 Task: For heading Arial Rounded MT Bold with Underline.  font size for heading26,  'Change the font style of data to'Browallia New.  and font size to 18,  Change the alignment of both headline & data to Align middle & Align Text left.  In the sheet  DashboardSavingsPlanbook
Action: Mouse moved to (30, 135)
Screenshot: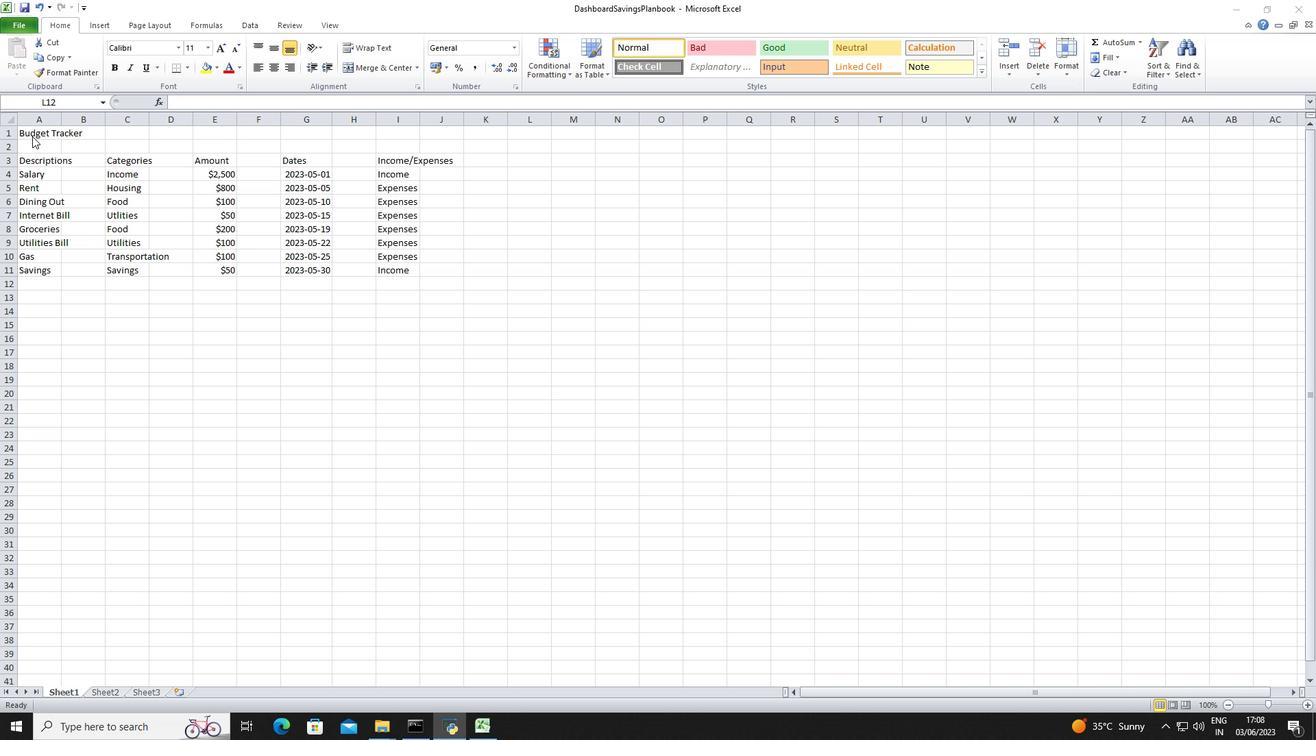 
Action: Mouse pressed left at (30, 135)
Screenshot: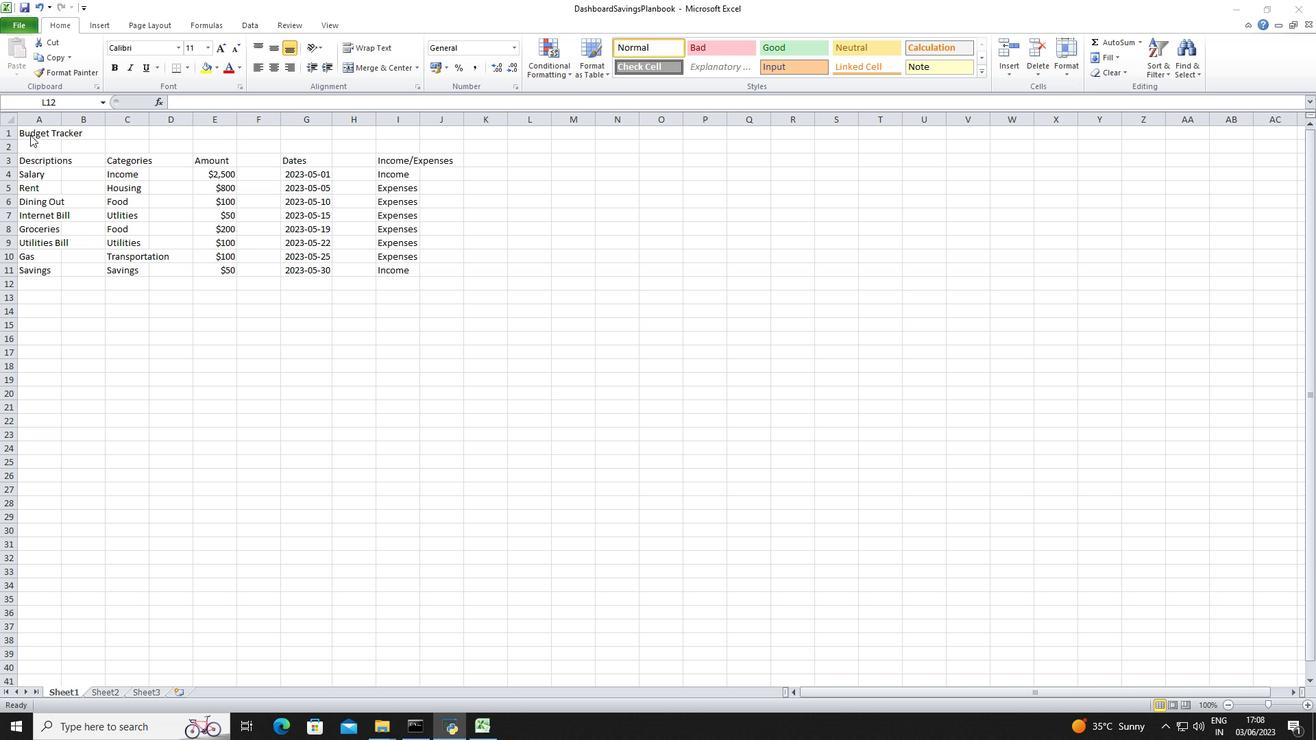 
Action: Mouse moved to (37, 136)
Screenshot: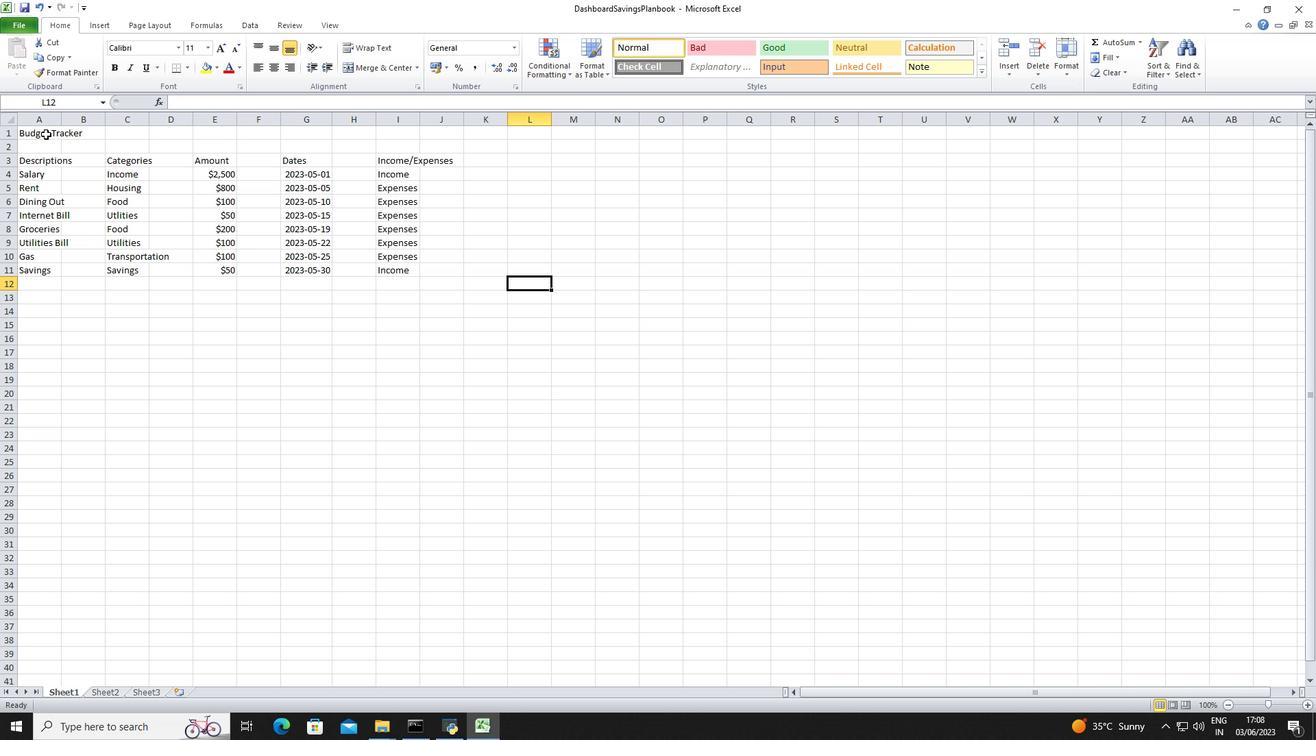 
Action: Mouse pressed left at (37, 136)
Screenshot: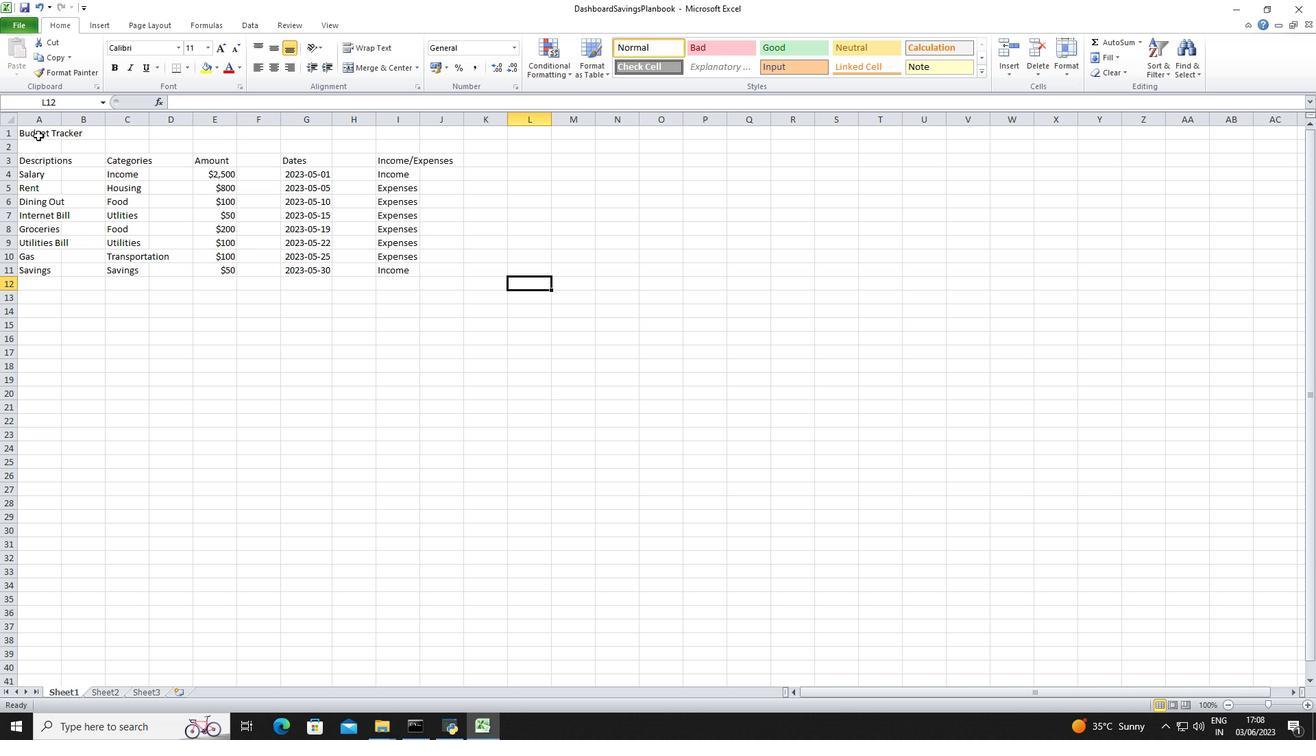 
Action: Mouse moved to (160, 52)
Screenshot: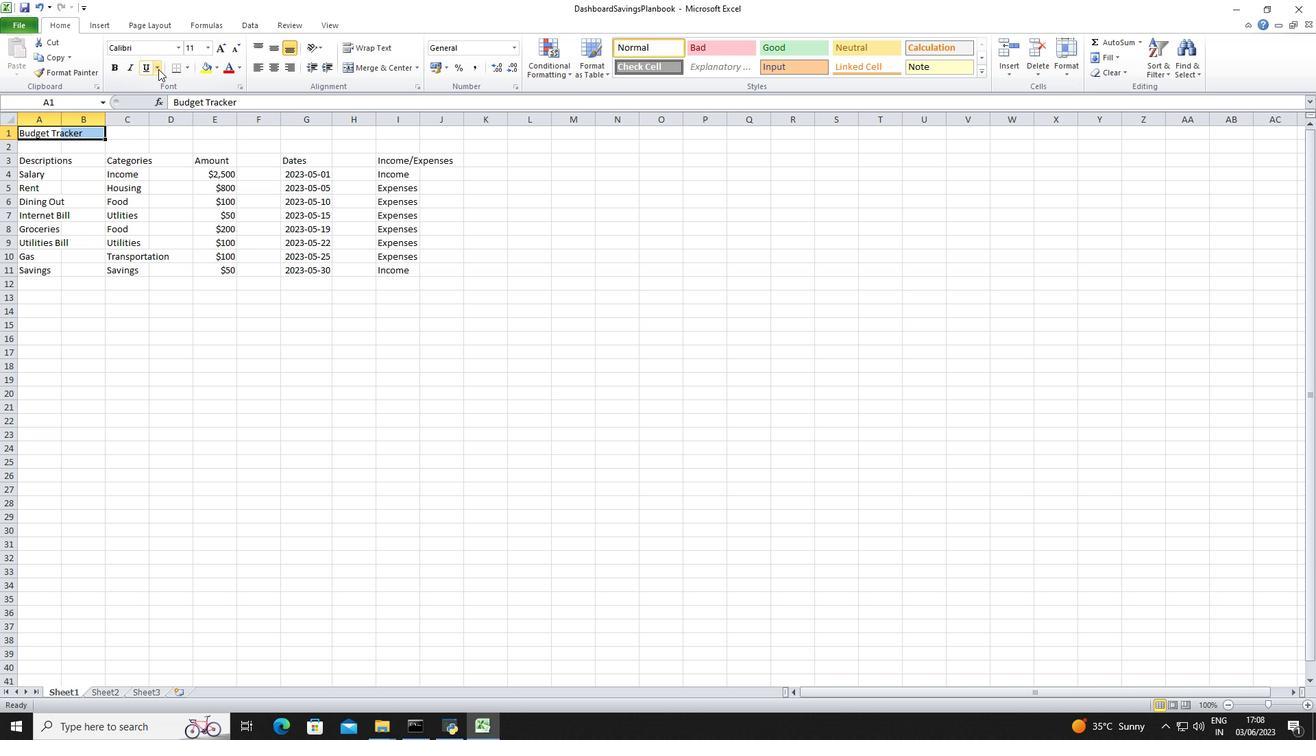 
Action: Mouse pressed left at (160, 52)
Screenshot: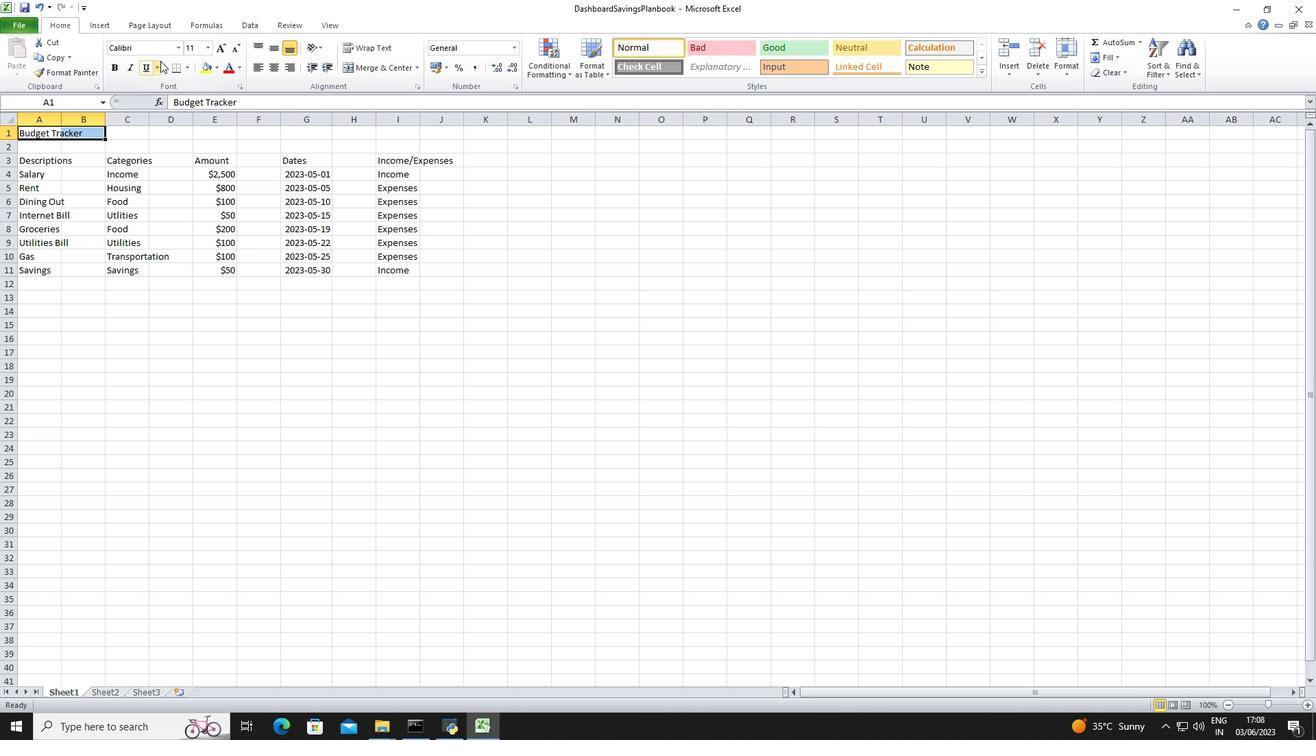 
Action: Key pressed <Key.shift>Arial<Key.space><Key.shift>Rounded<Key.space><Key.shift>M<Key.shift>T<Key.space><Key.shift>Bold<Key.enter>
Screenshot: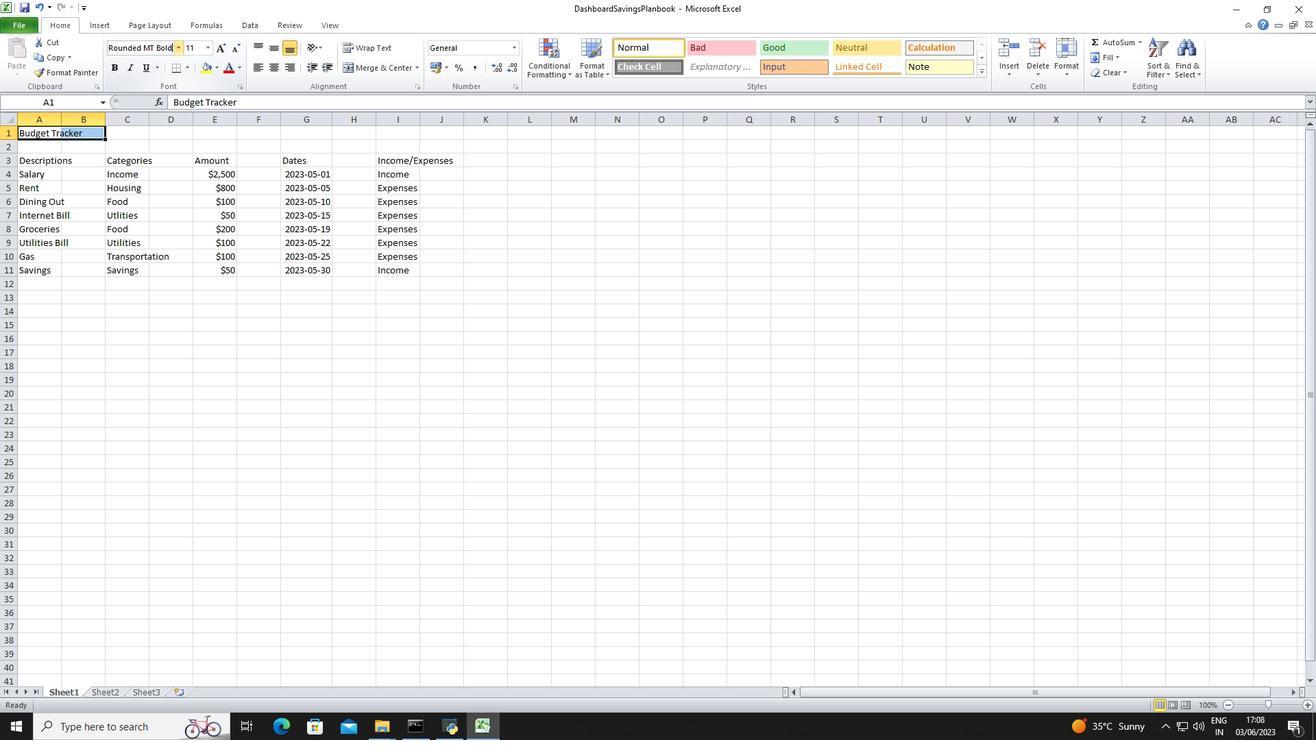 
Action: Mouse moved to (115, 63)
Screenshot: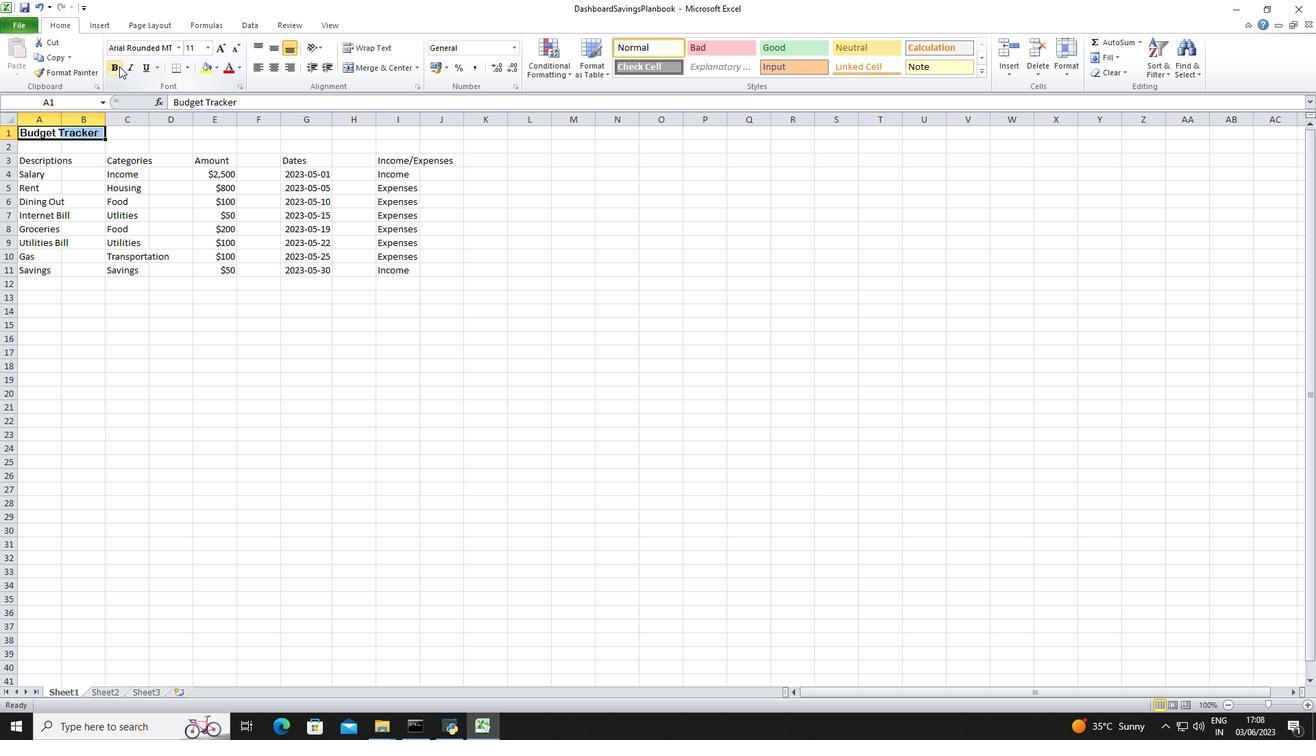 
Action: Mouse pressed left at (115, 63)
Screenshot: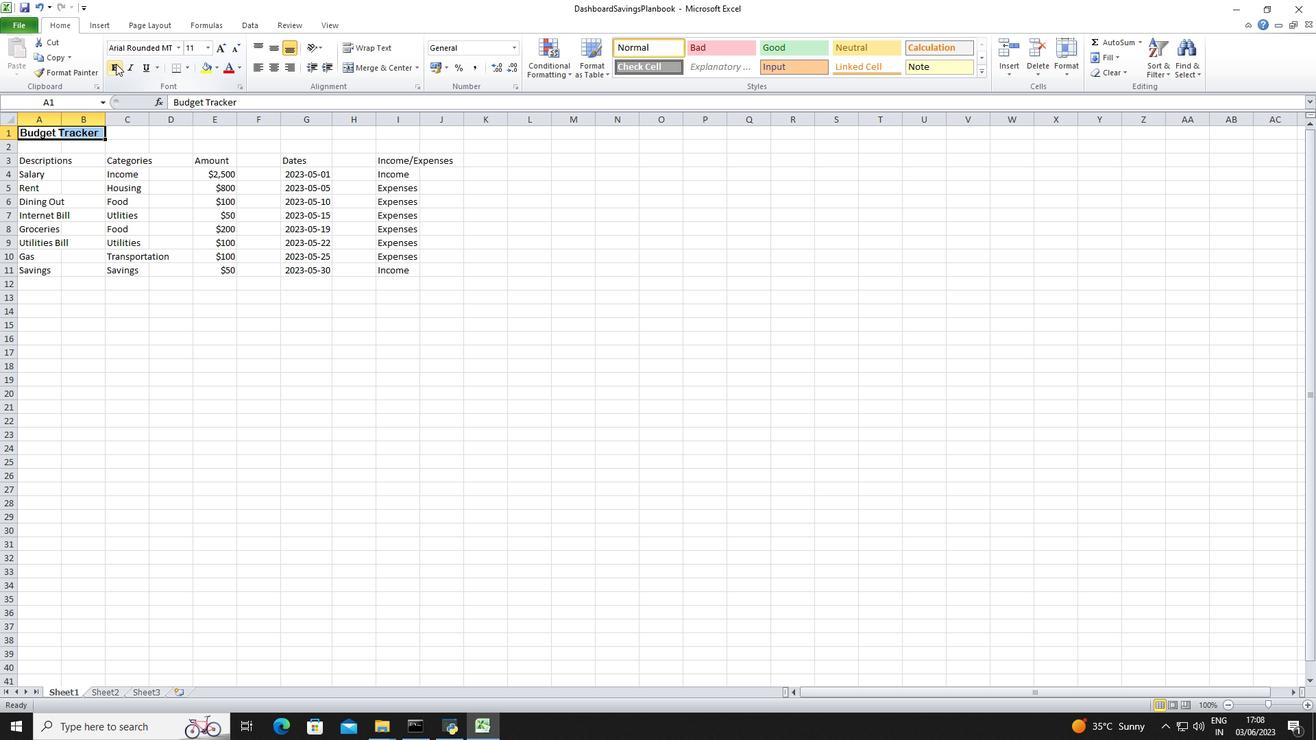 
Action: Mouse moved to (206, 48)
Screenshot: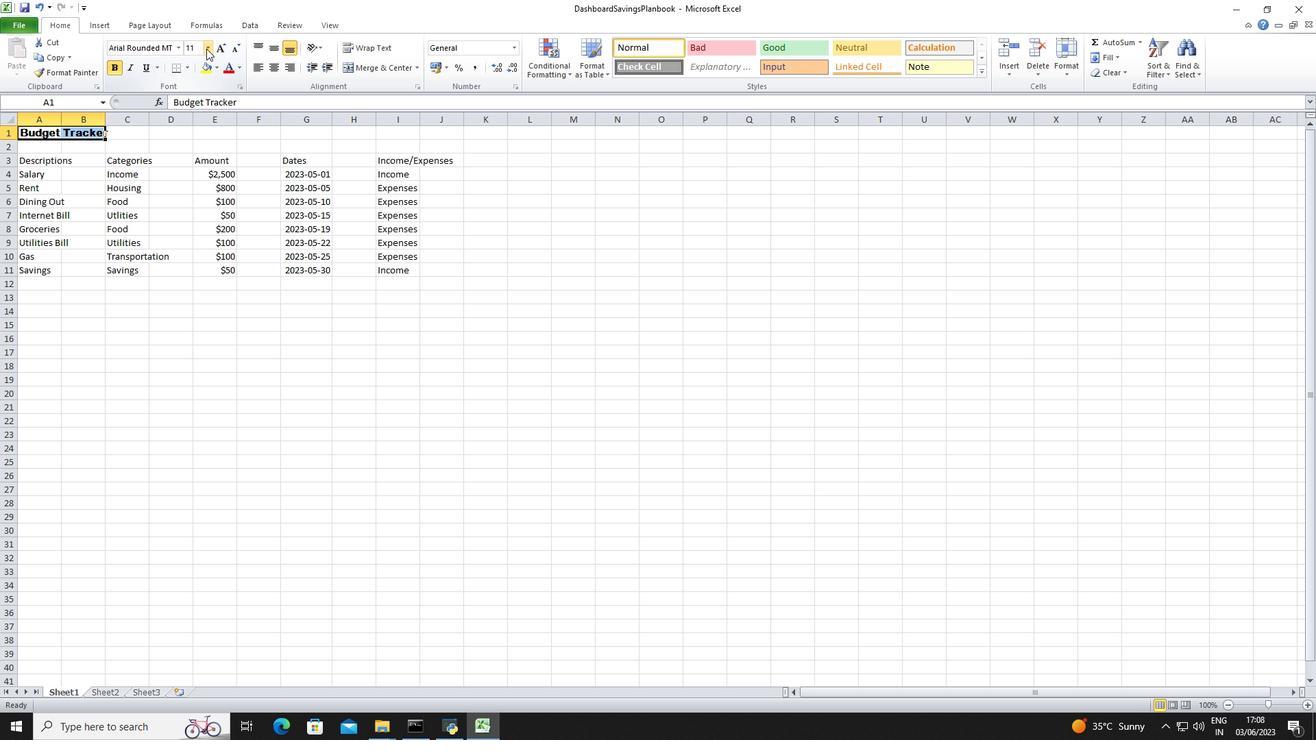 
Action: Mouse pressed left at (206, 48)
Screenshot: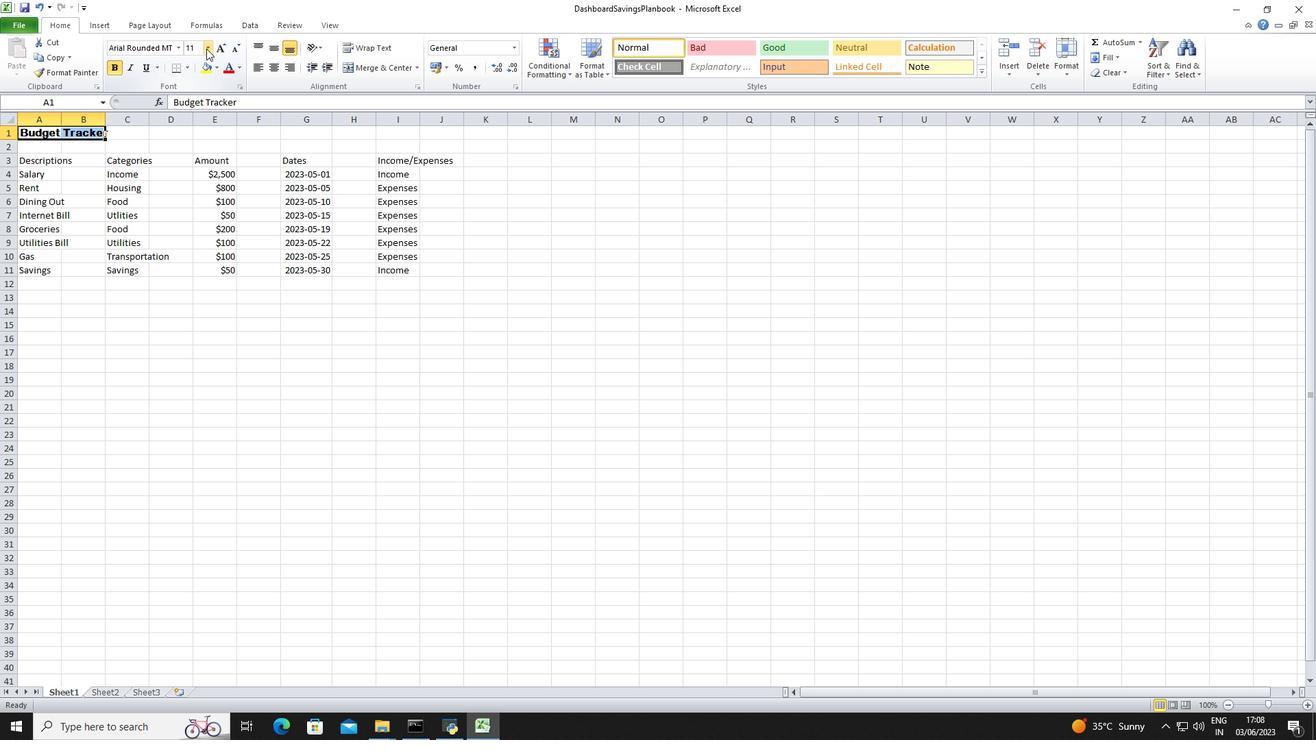 
Action: Mouse moved to (194, 189)
Screenshot: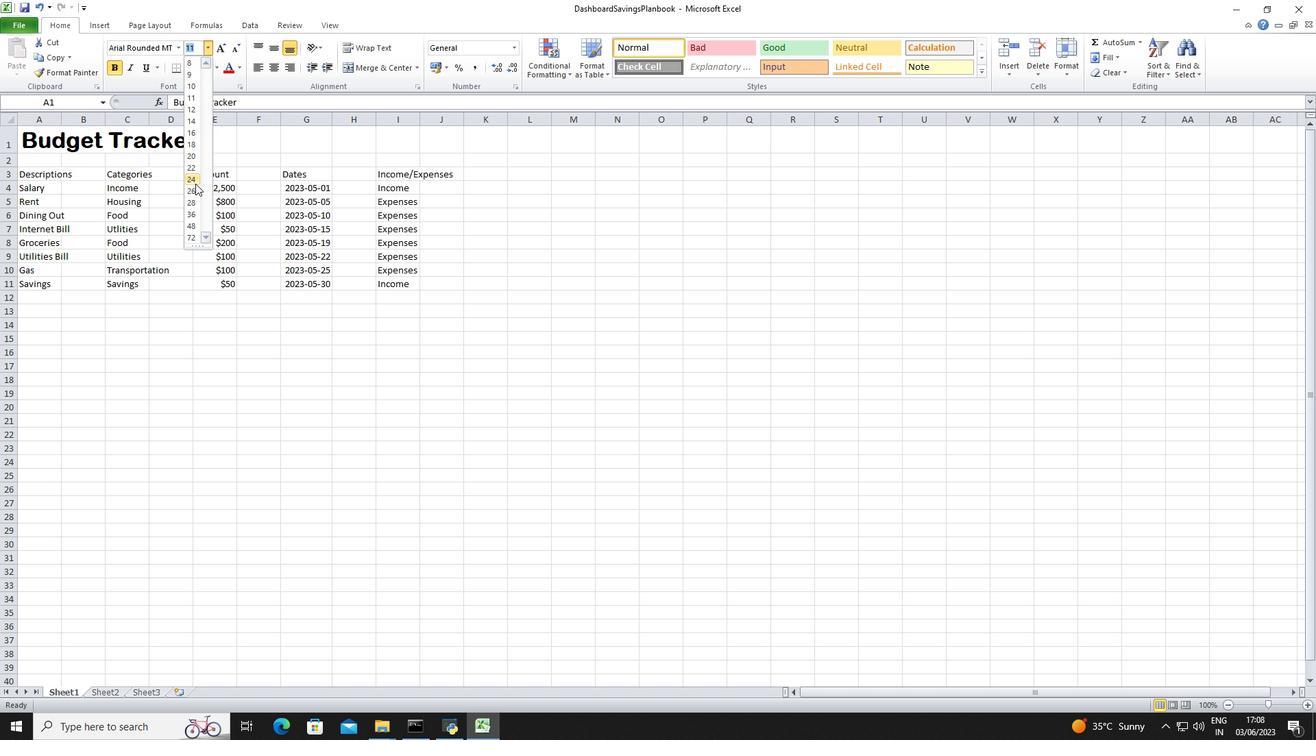 
Action: Mouse pressed left at (194, 189)
Screenshot: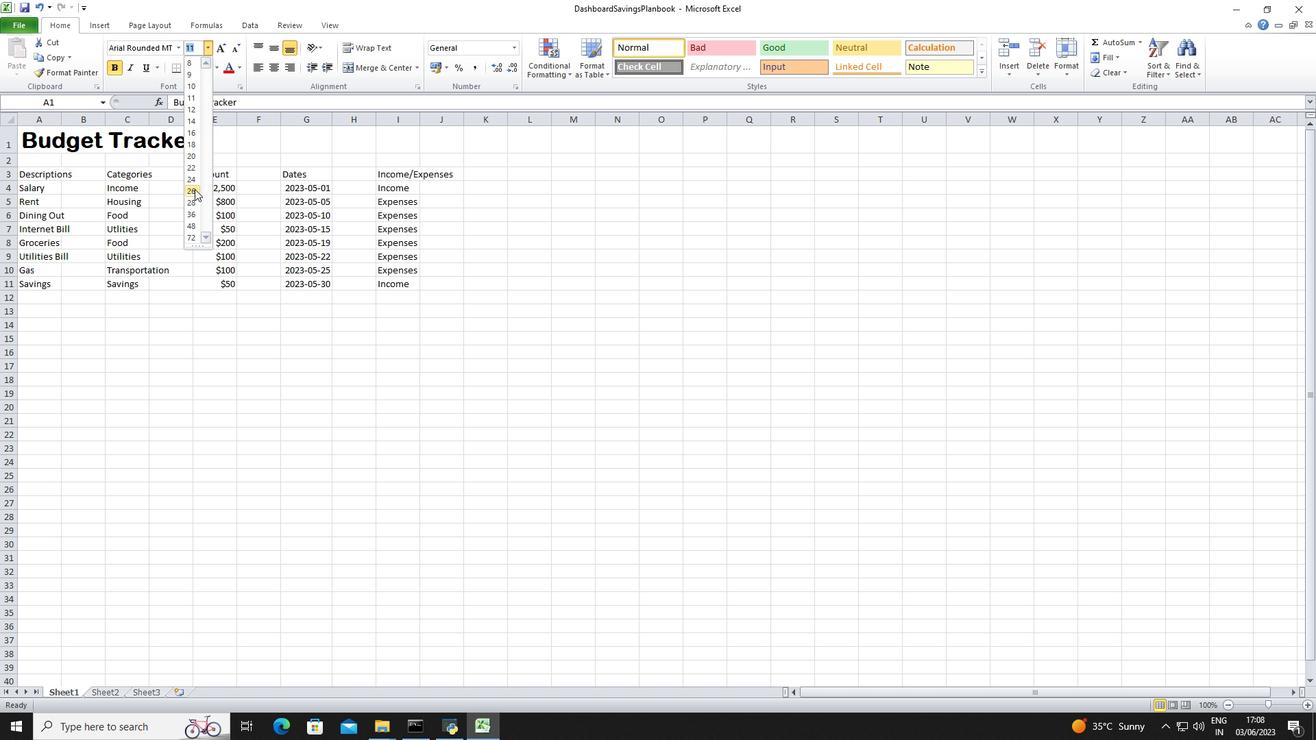 
Action: Mouse moved to (56, 178)
Screenshot: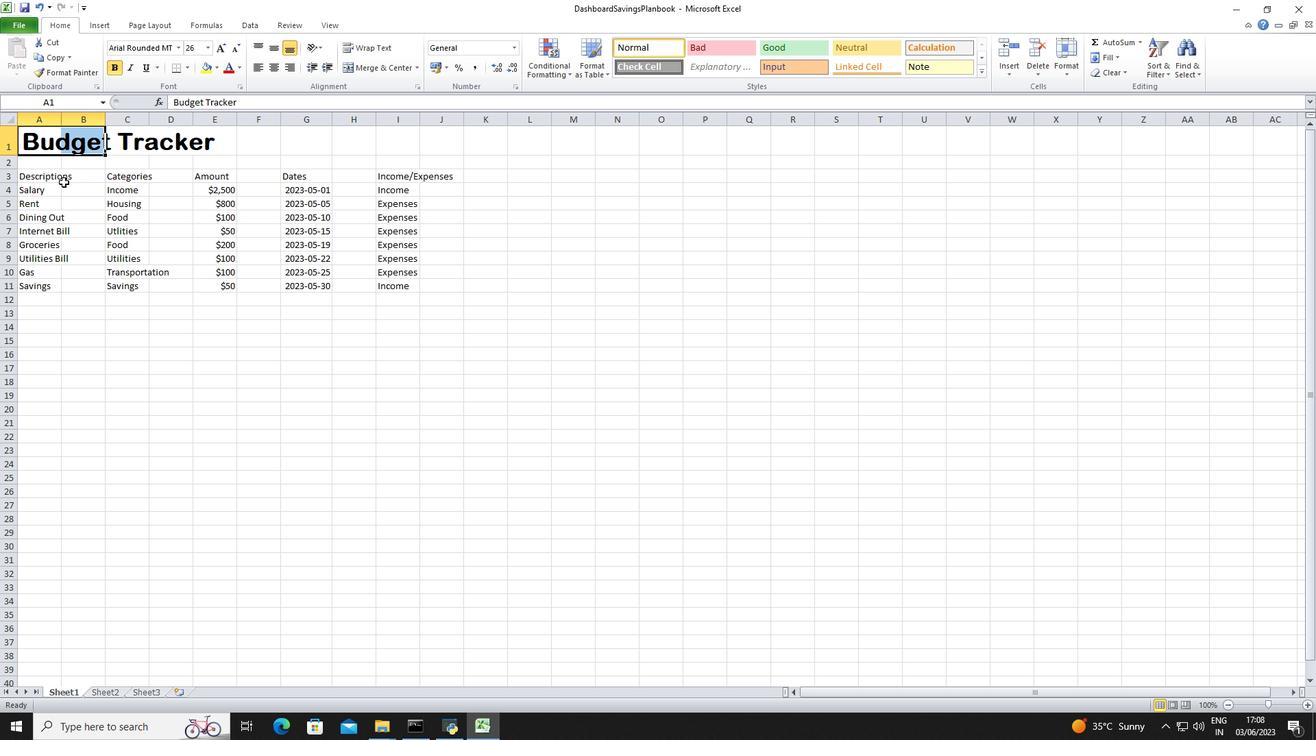 
Action: Mouse pressed left at (56, 178)
Screenshot: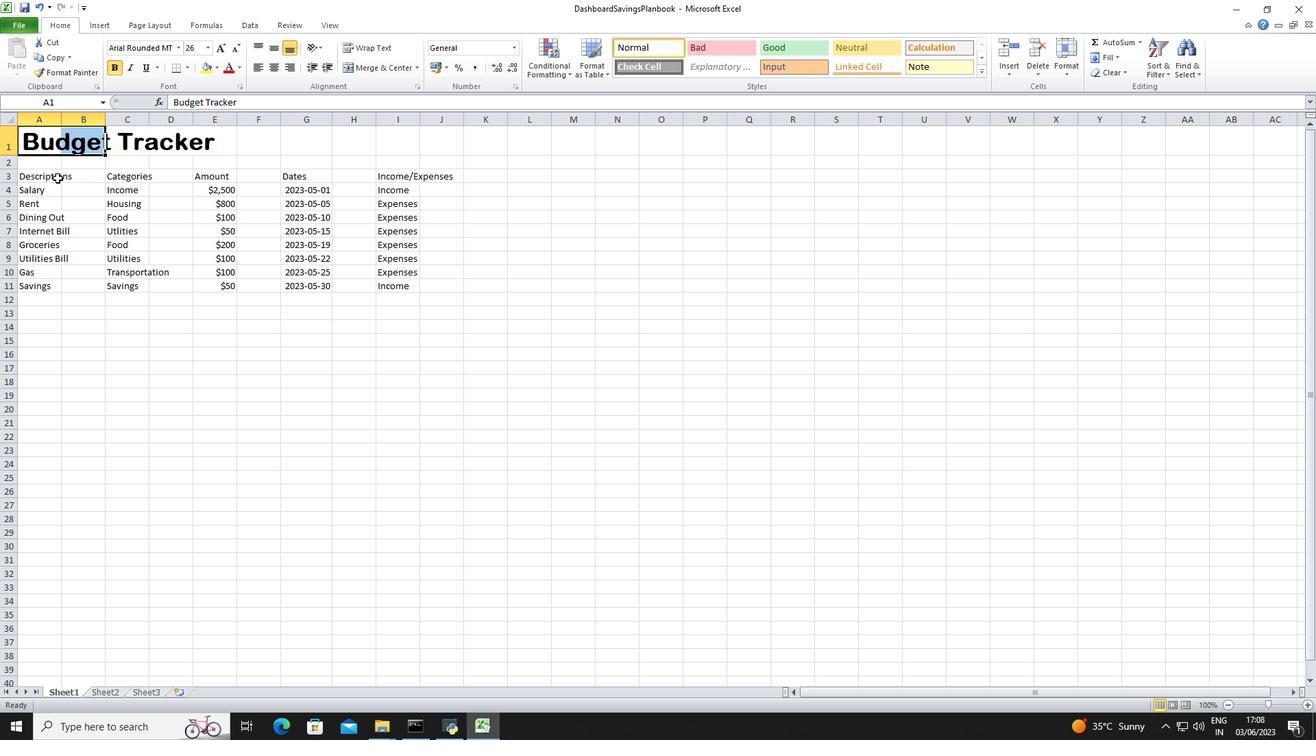 
Action: Mouse moved to (155, 50)
Screenshot: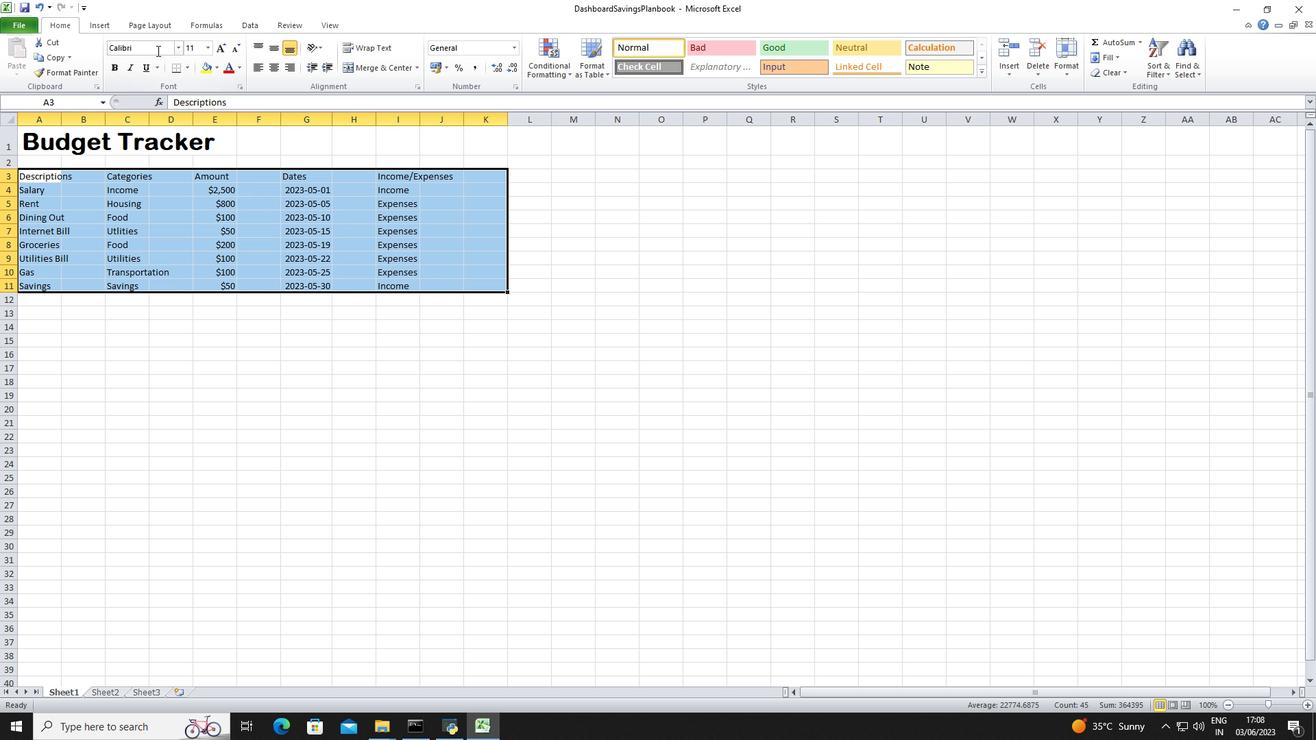 
Action: Mouse pressed left at (155, 50)
Screenshot: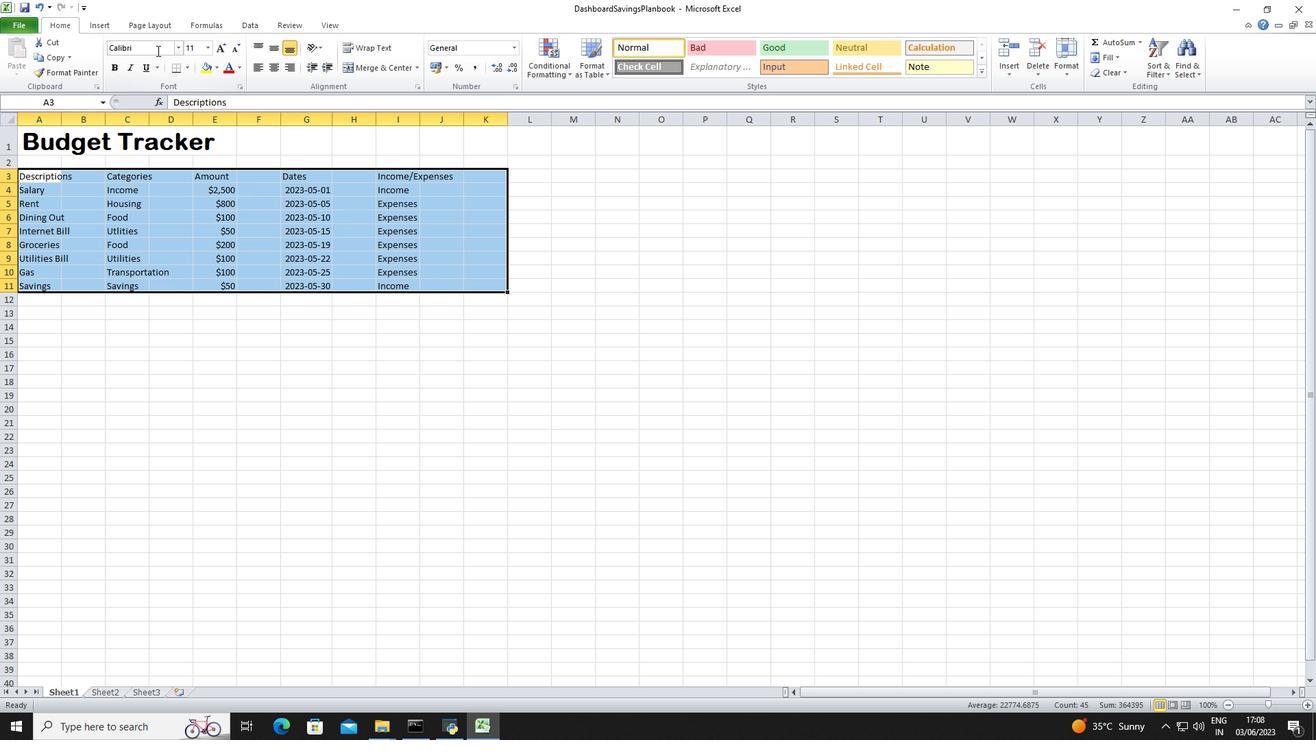 
Action: Key pressed <Key.shift>Browallia<Key.space><Key.shift>New<Key.enter>
Screenshot: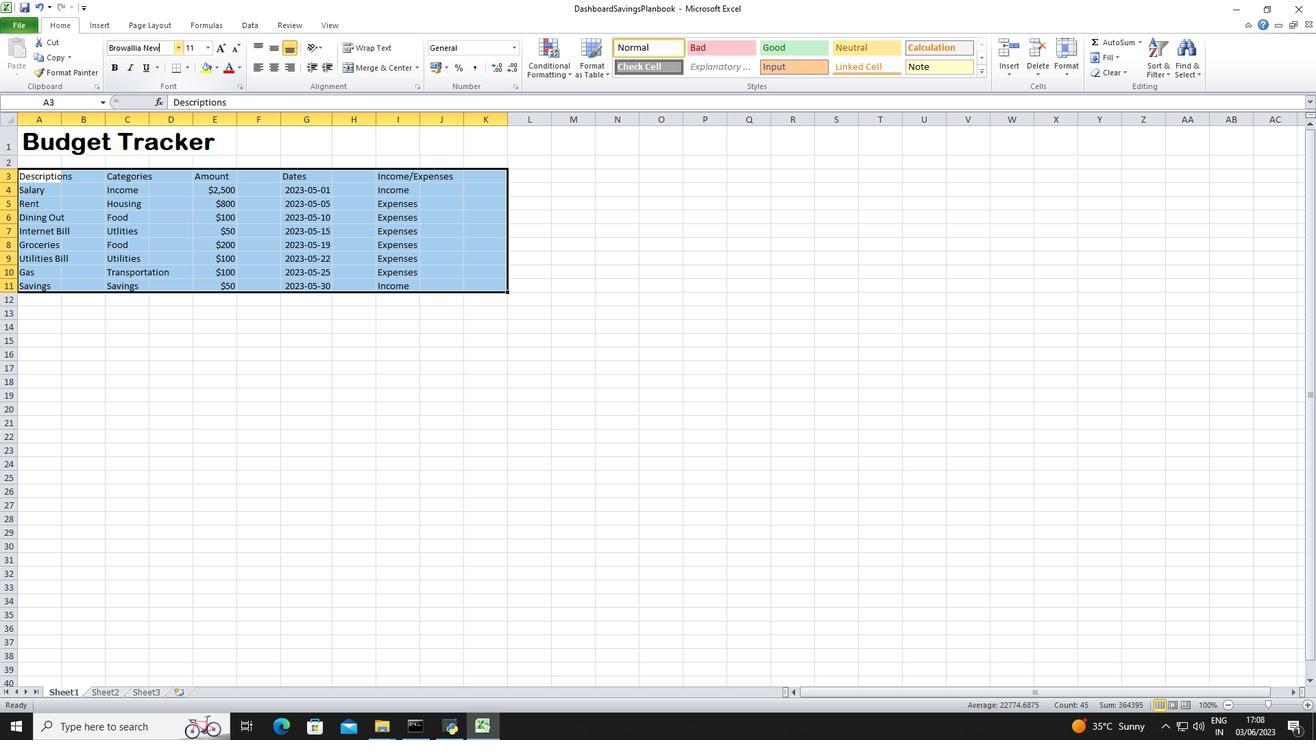 
Action: Mouse moved to (210, 48)
Screenshot: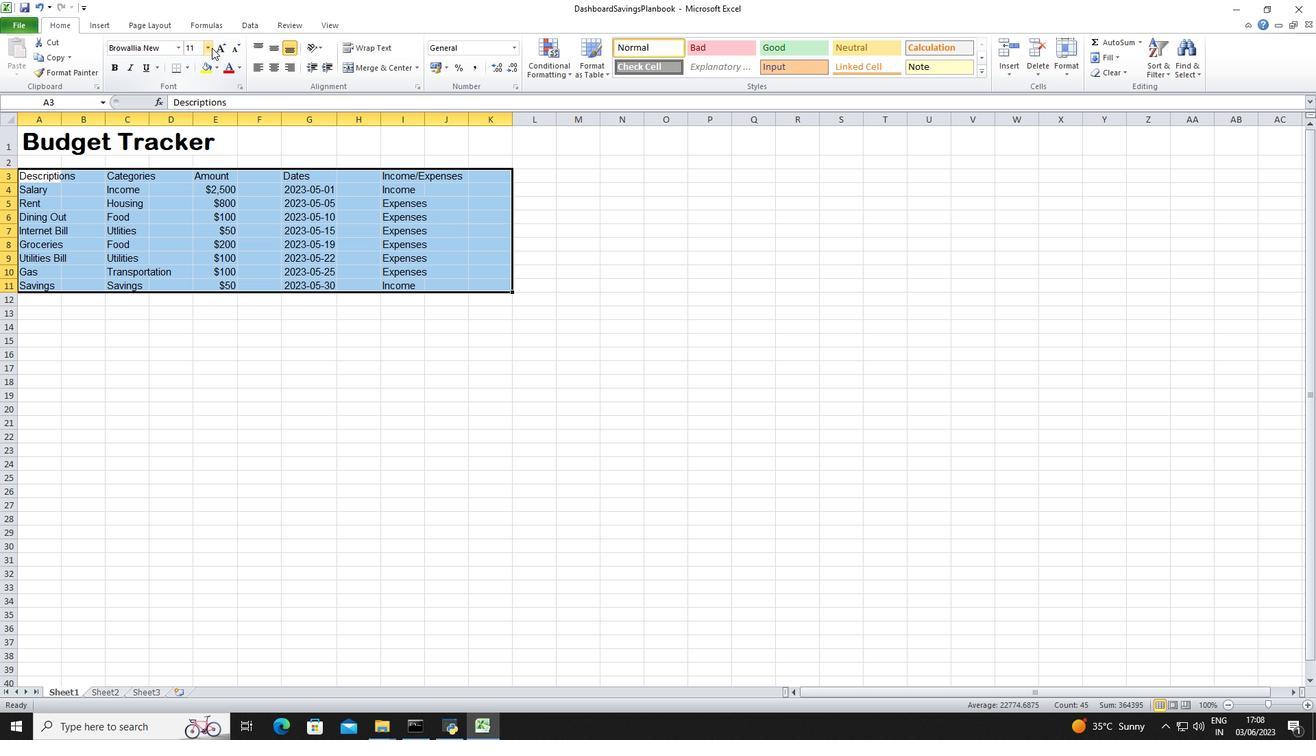 
Action: Mouse pressed left at (210, 48)
Screenshot: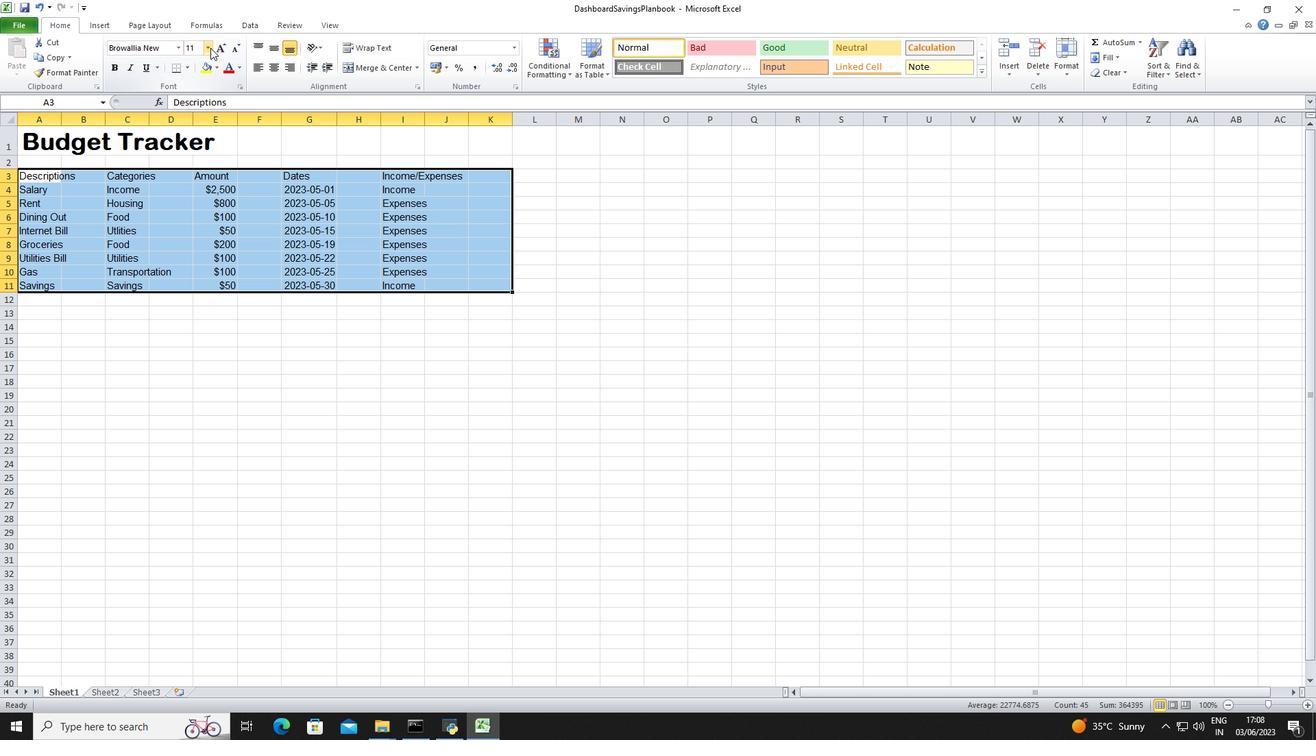 
Action: Mouse moved to (196, 194)
Screenshot: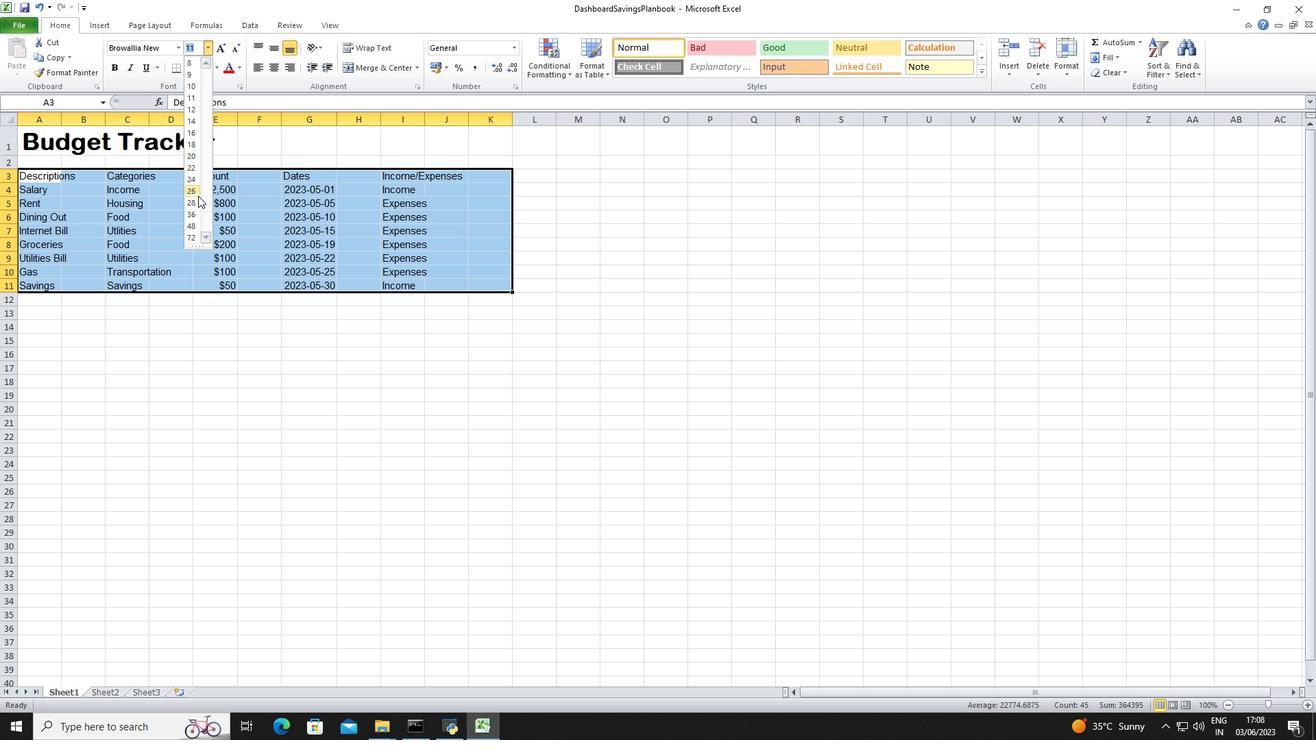 
Action: Mouse pressed left at (196, 194)
Screenshot: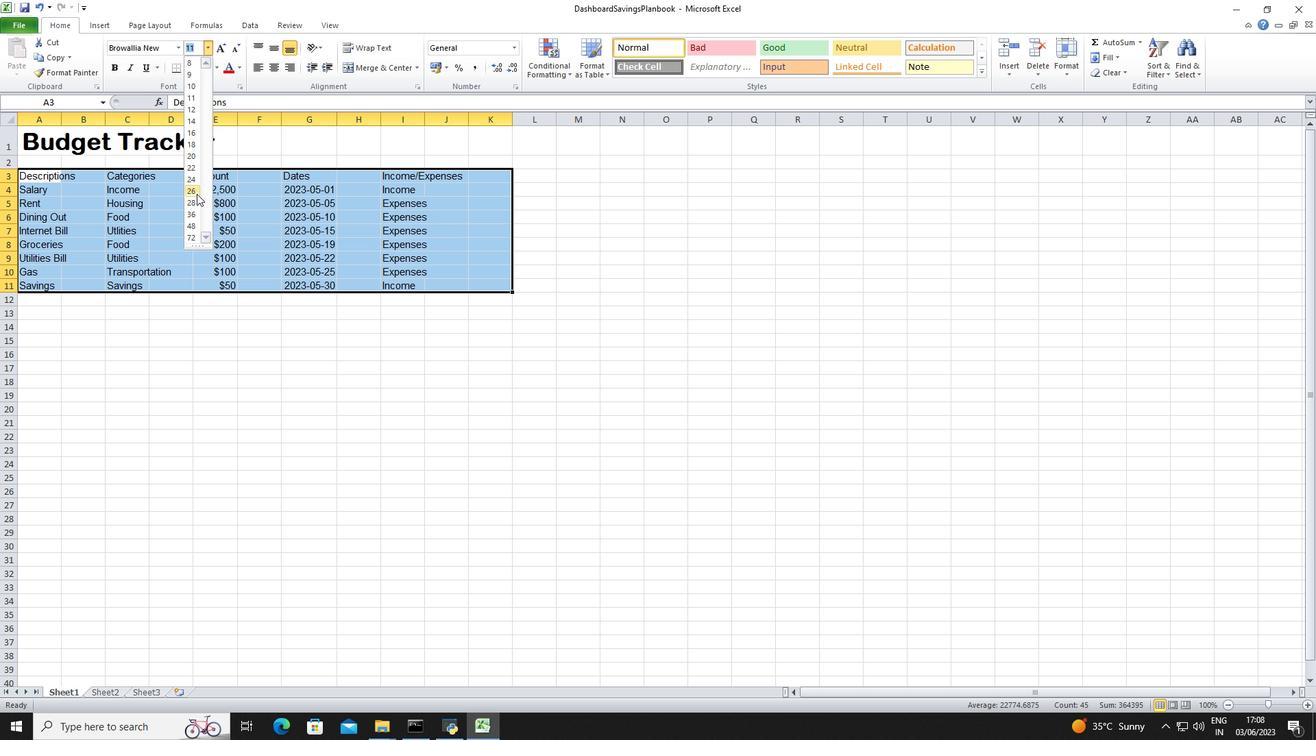 
Action: Mouse moved to (204, 48)
Screenshot: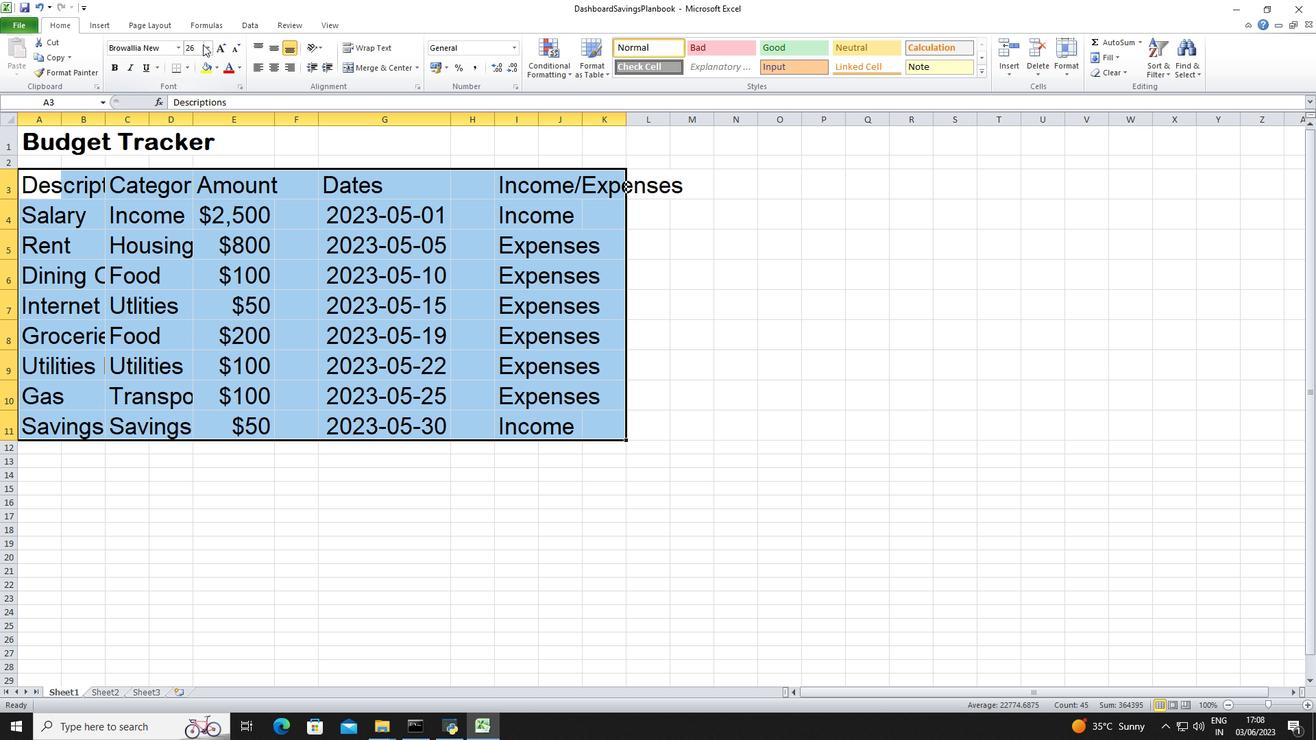 
Action: Mouse pressed left at (204, 48)
Screenshot: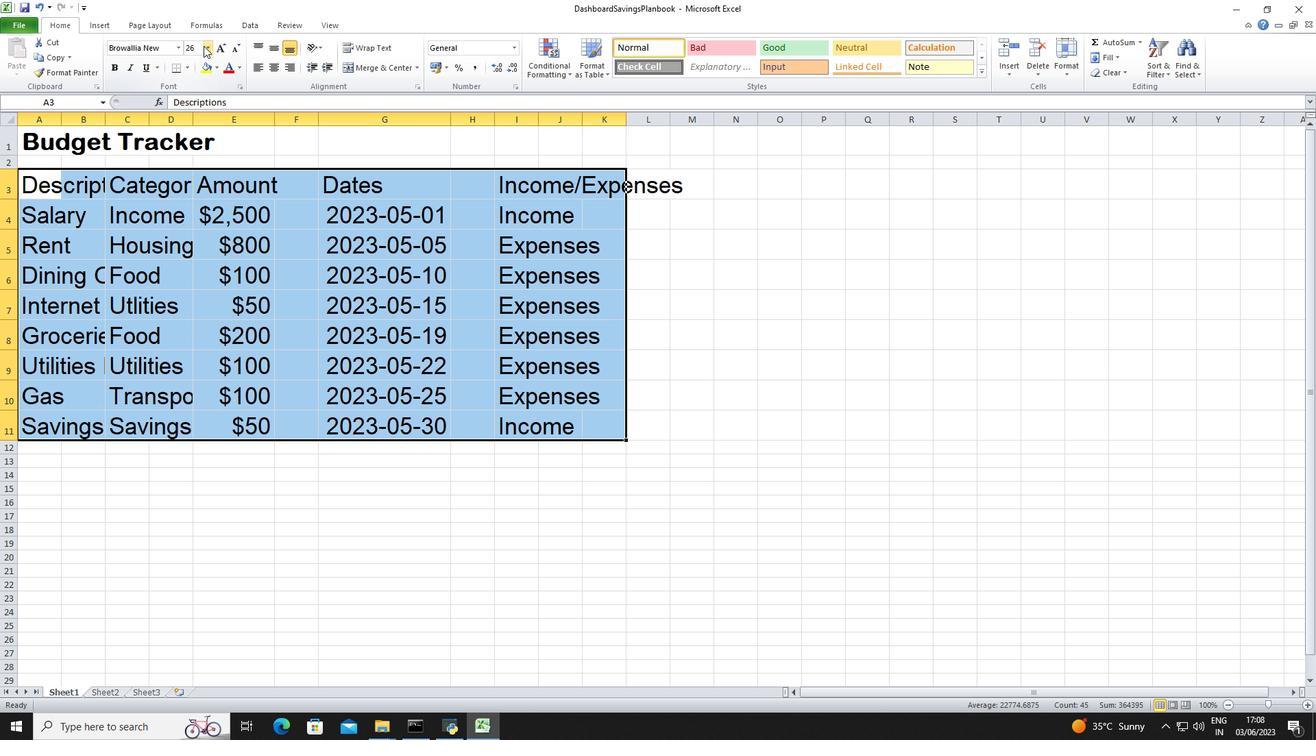 
Action: Mouse moved to (194, 140)
Screenshot: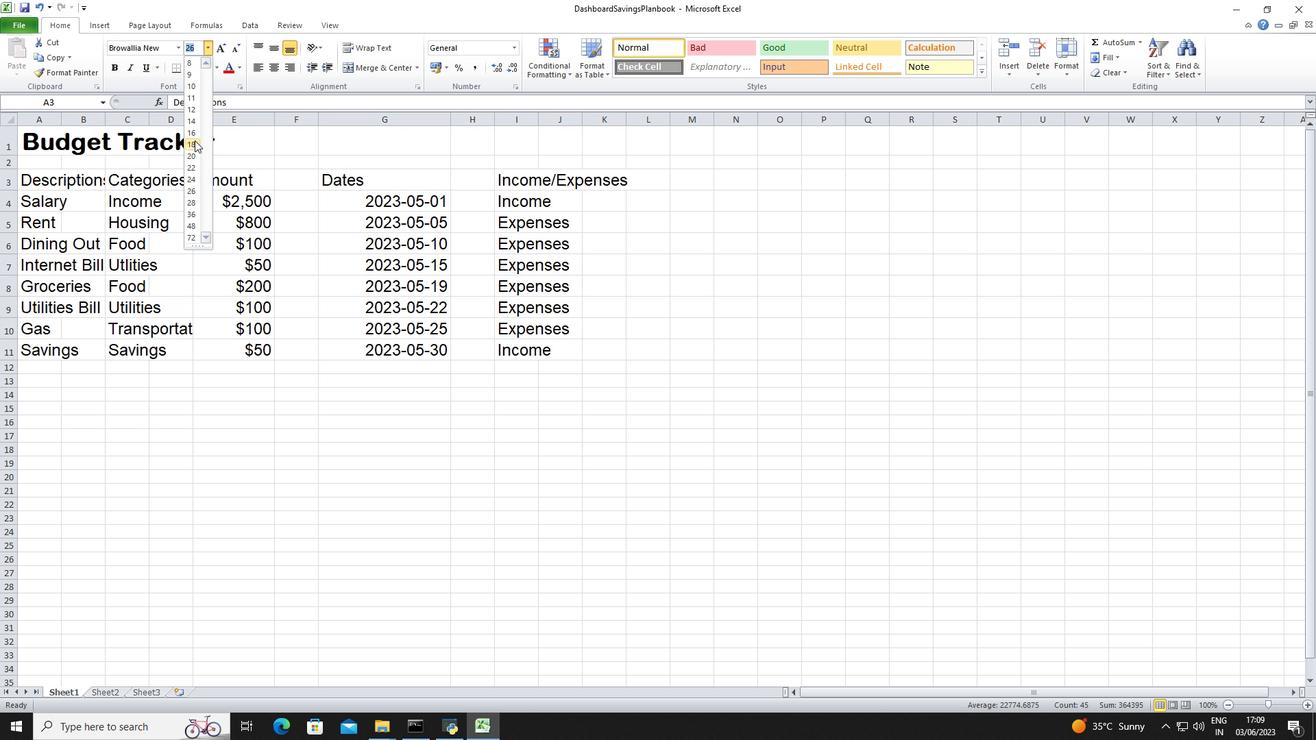 
Action: Mouse pressed left at (194, 140)
Screenshot: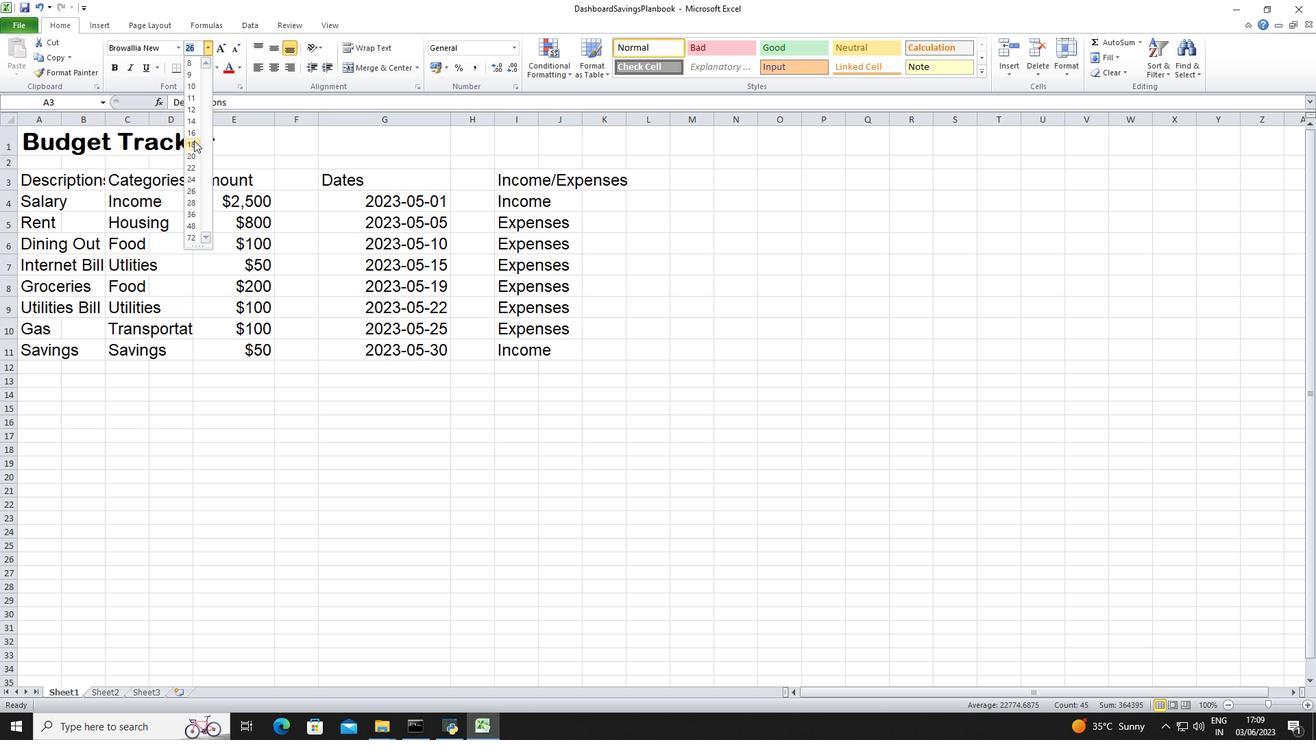 
Action: Mouse moved to (258, 69)
Screenshot: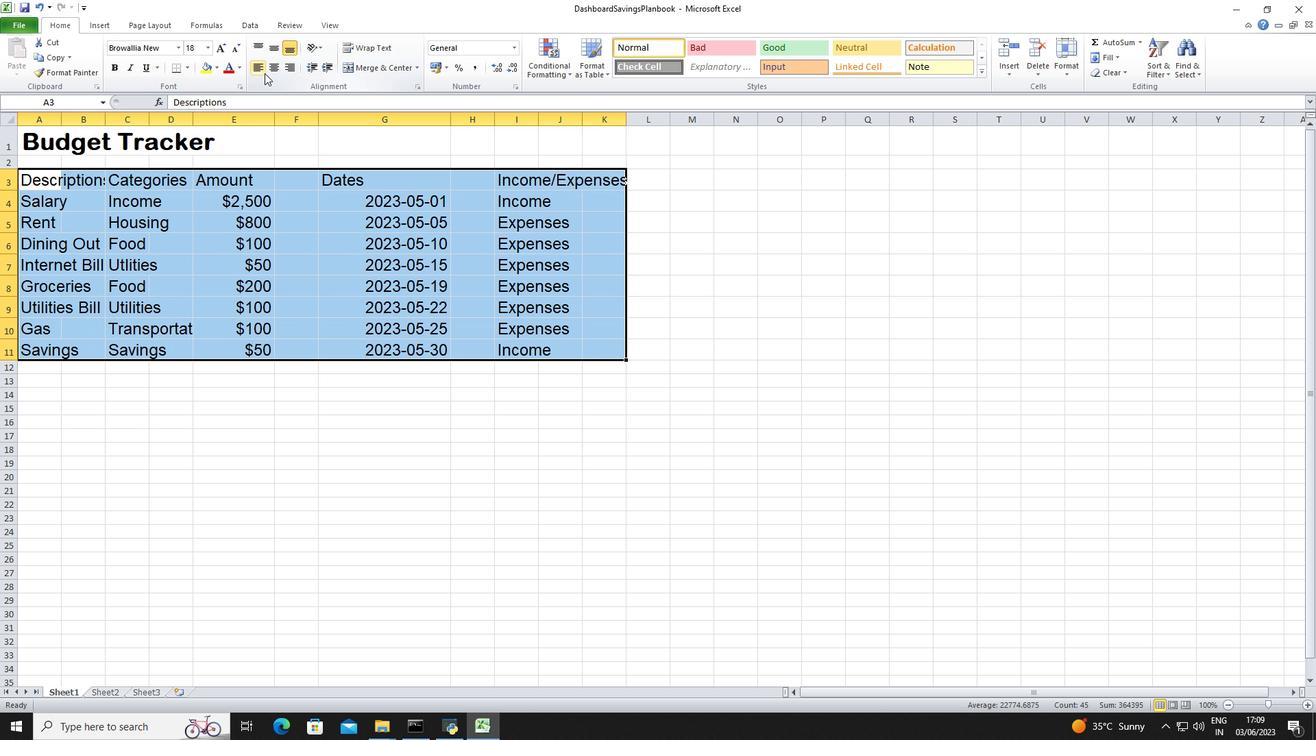 
Action: Mouse pressed left at (258, 69)
Screenshot: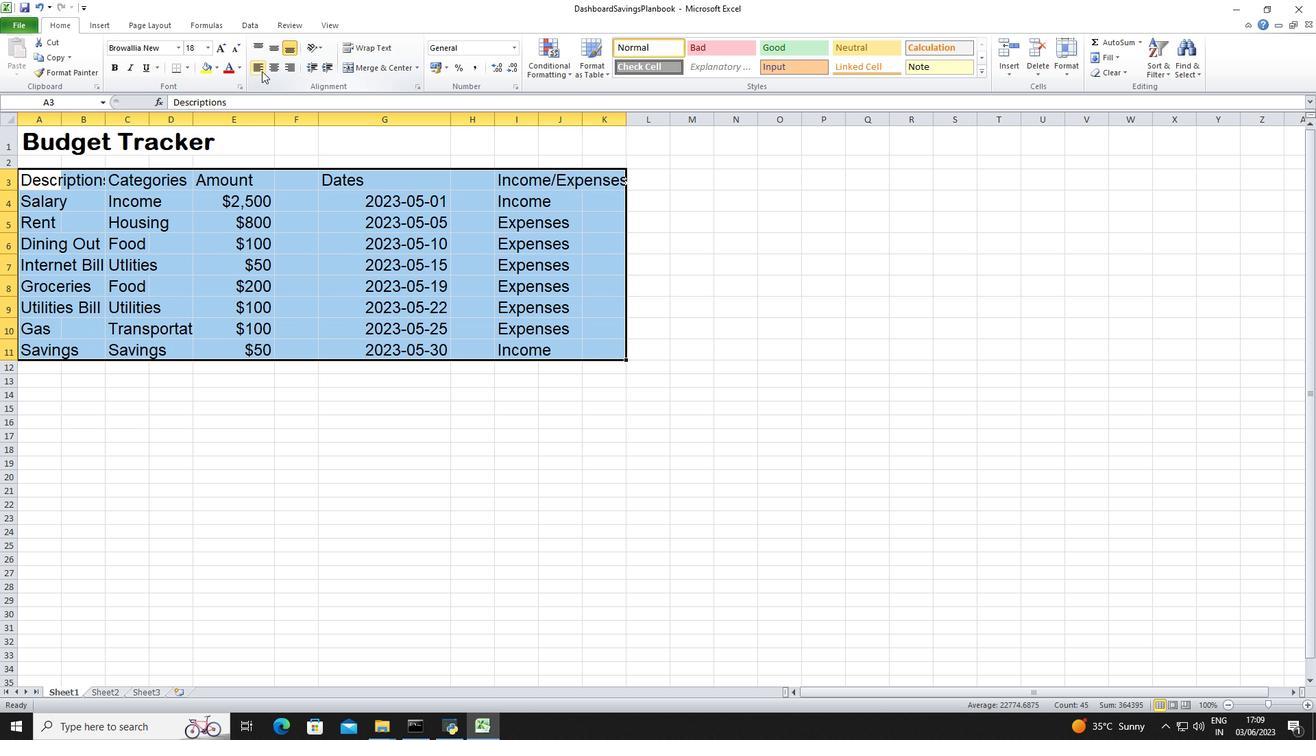 
Action: Mouse moved to (48, 139)
Screenshot: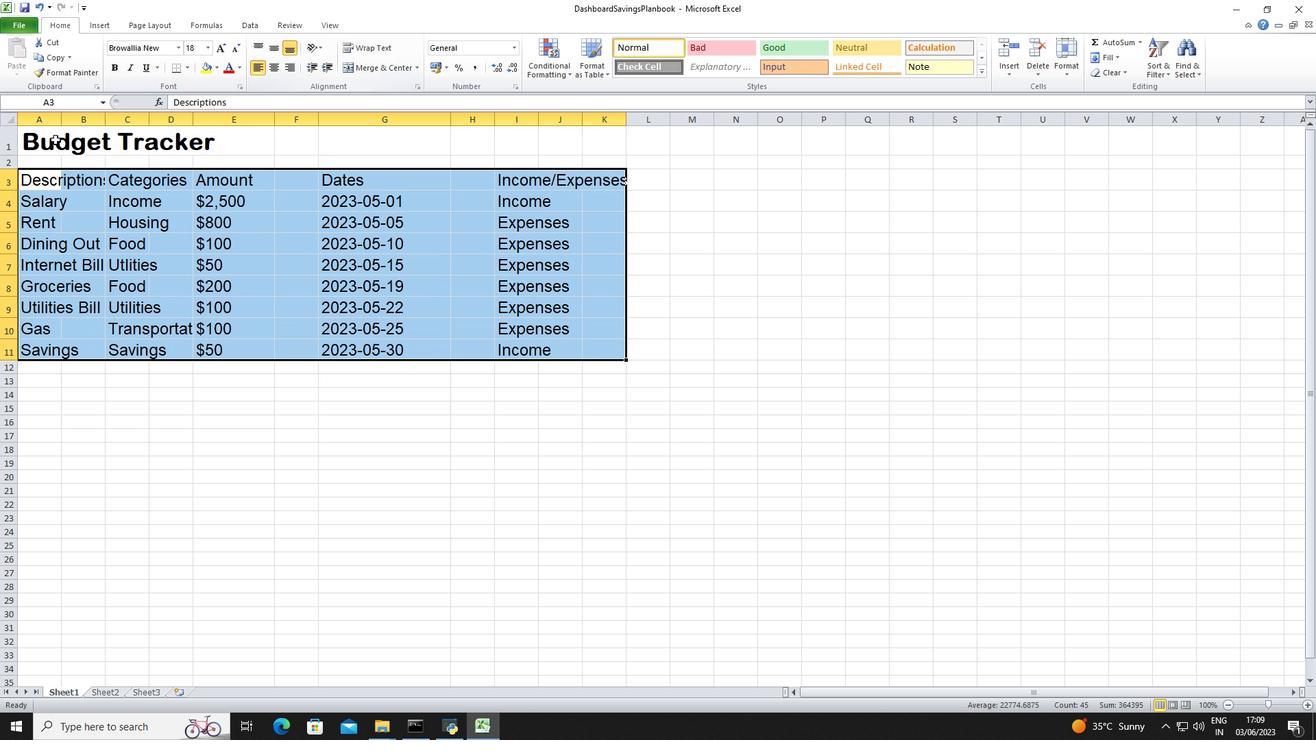 
Action: Mouse pressed left at (48, 139)
Screenshot: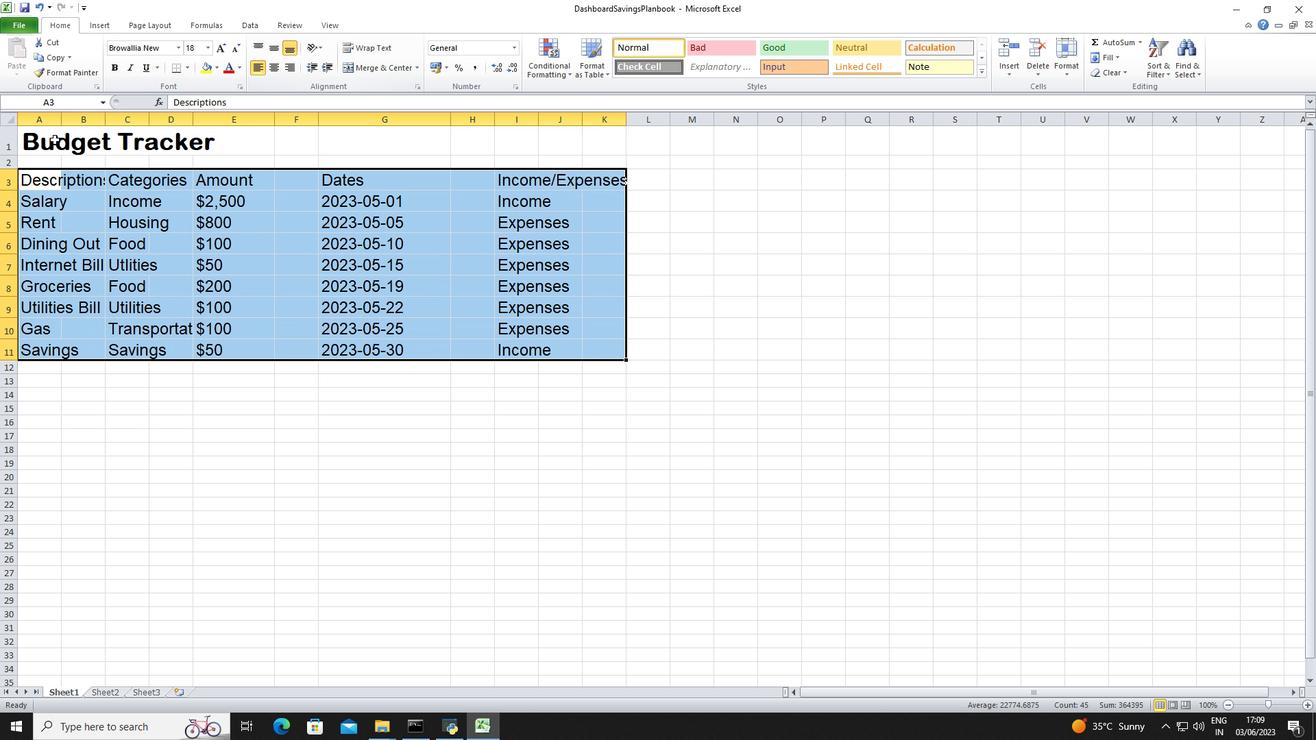 
Action: Mouse moved to (273, 64)
Screenshot: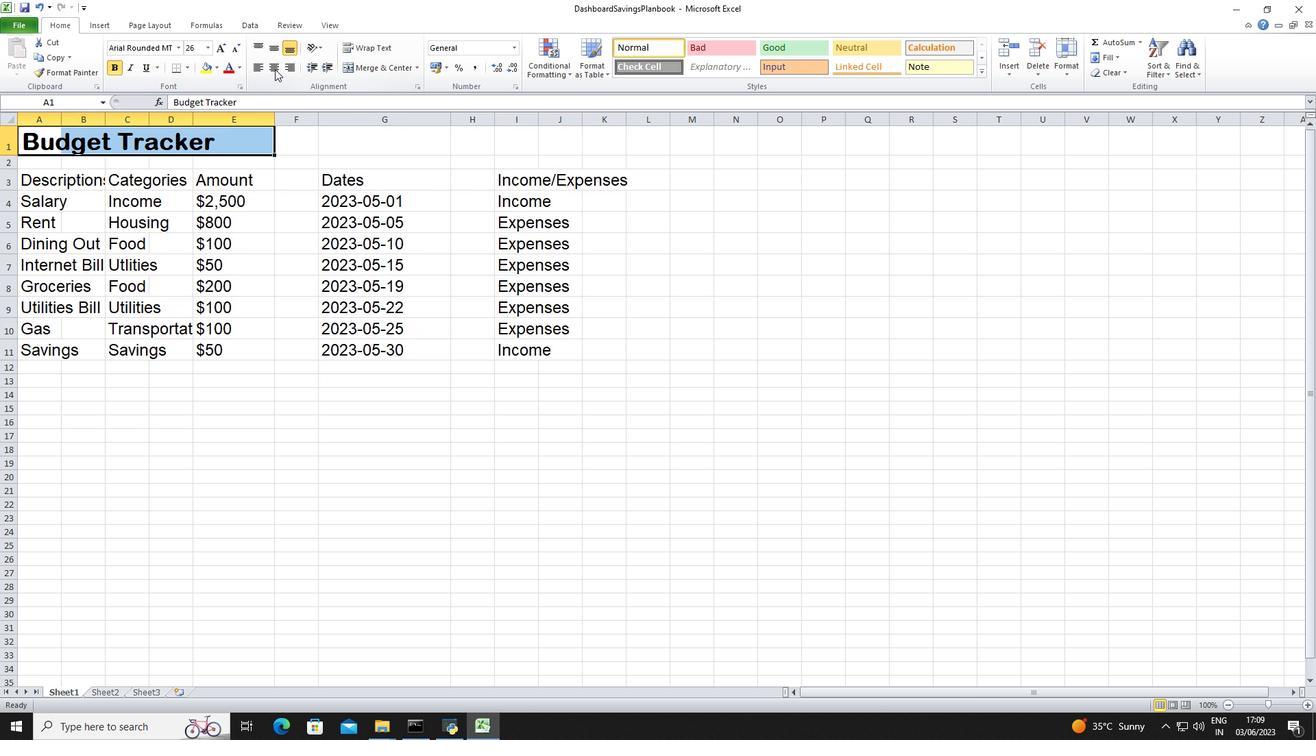 
Action: Mouse pressed left at (273, 64)
Screenshot: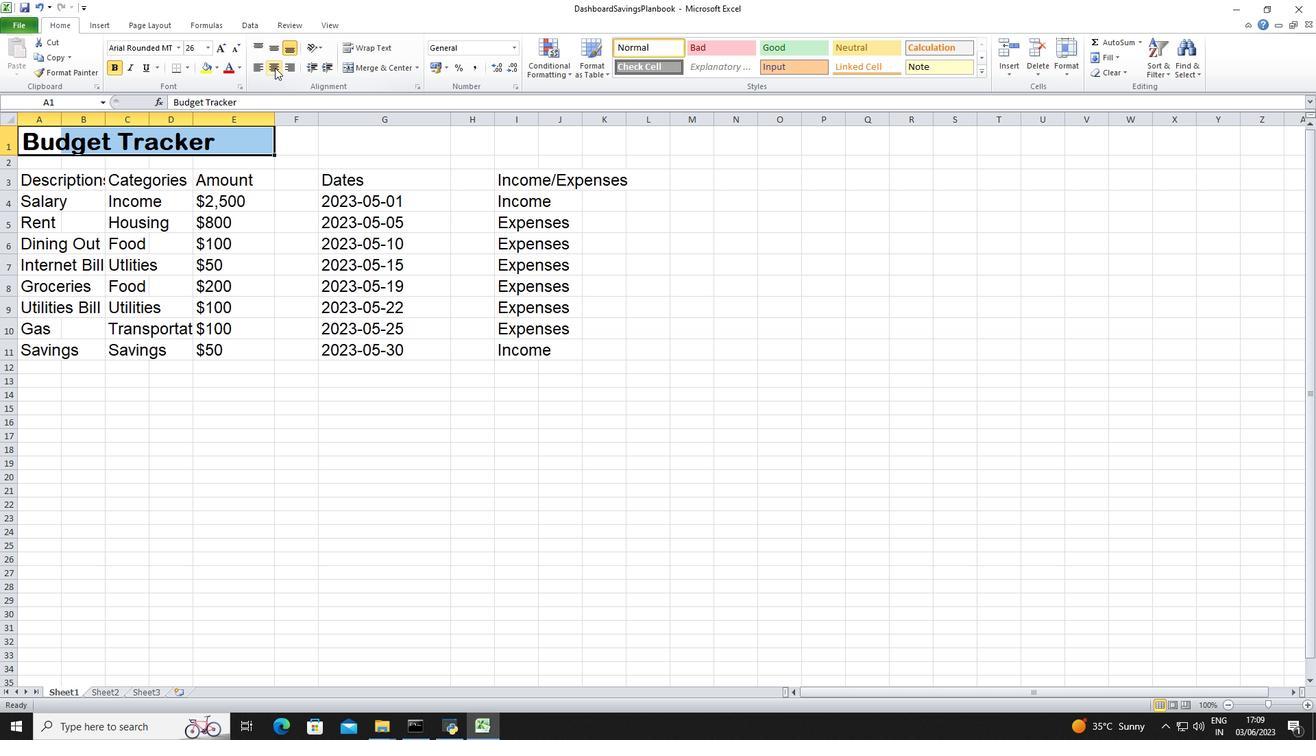 
Action: Mouse moved to (59, 123)
Screenshot: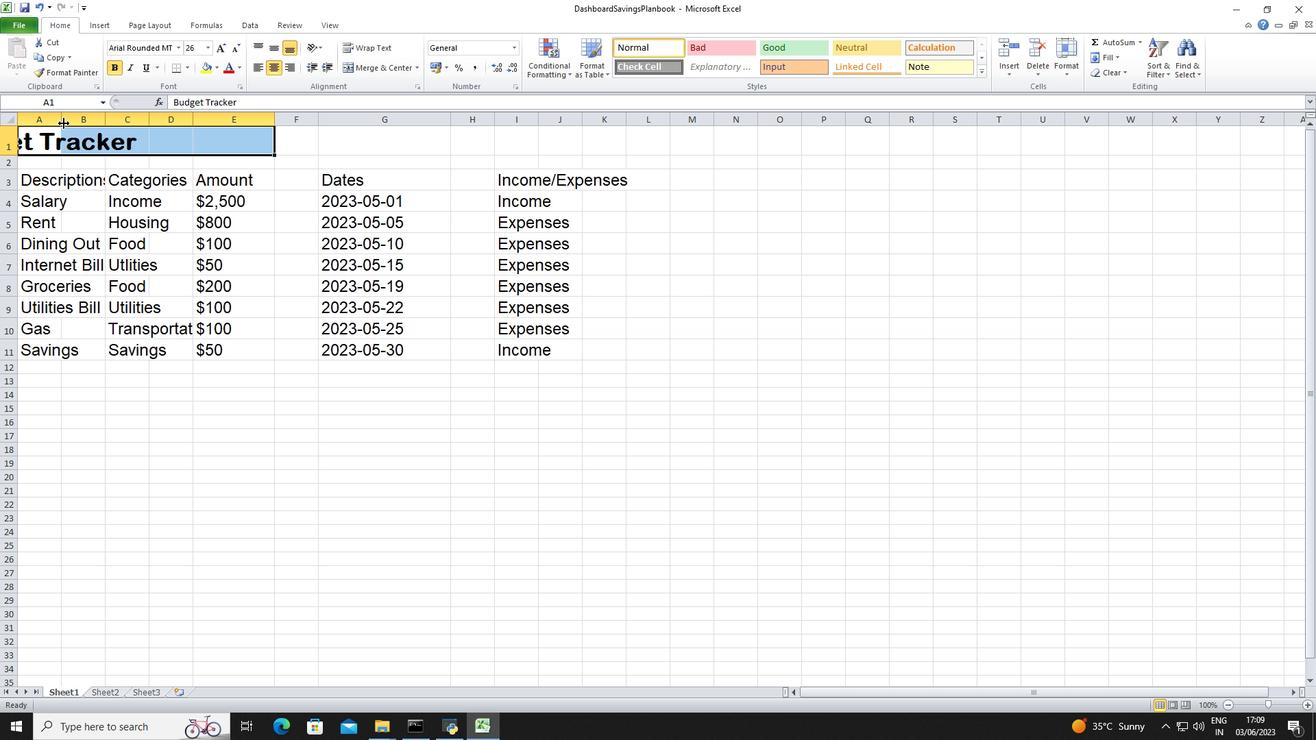 
Action: Mouse pressed left at (59, 123)
Screenshot: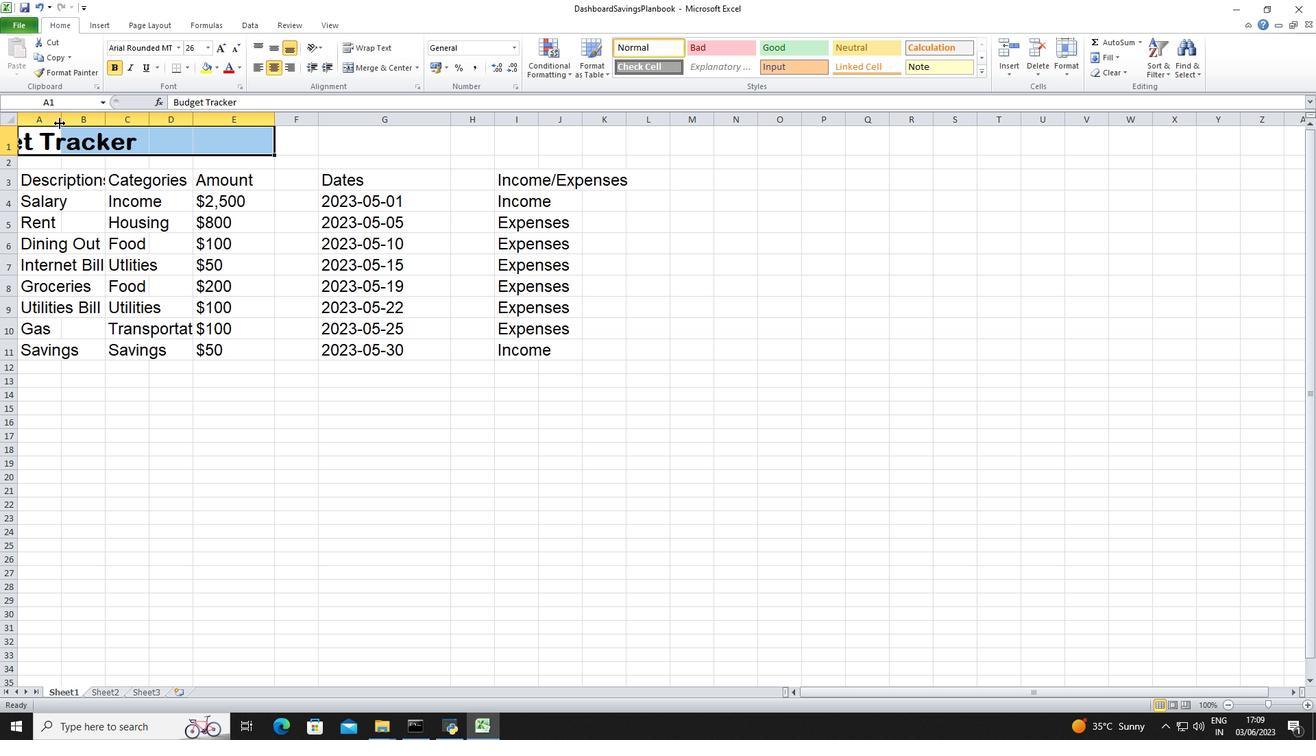 
Action: Mouse moved to (170, 120)
Screenshot: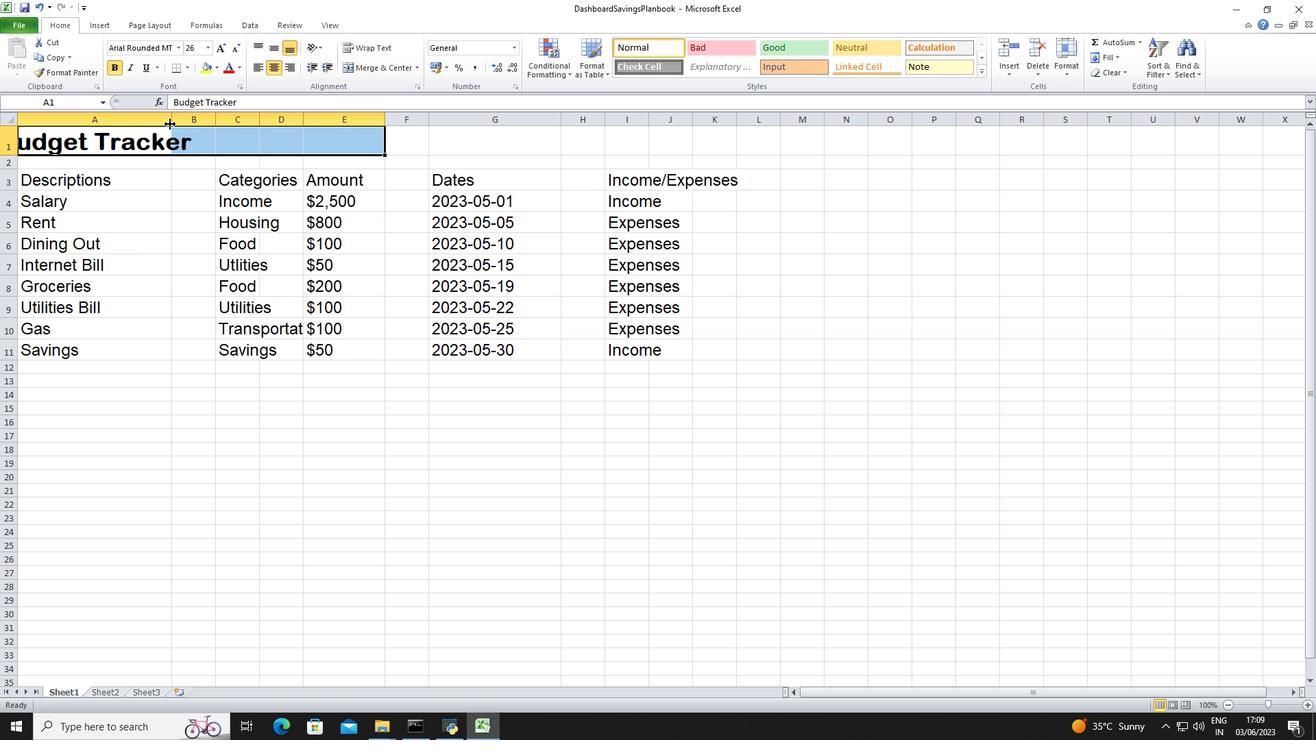 
Action: Mouse pressed left at (170, 120)
Screenshot: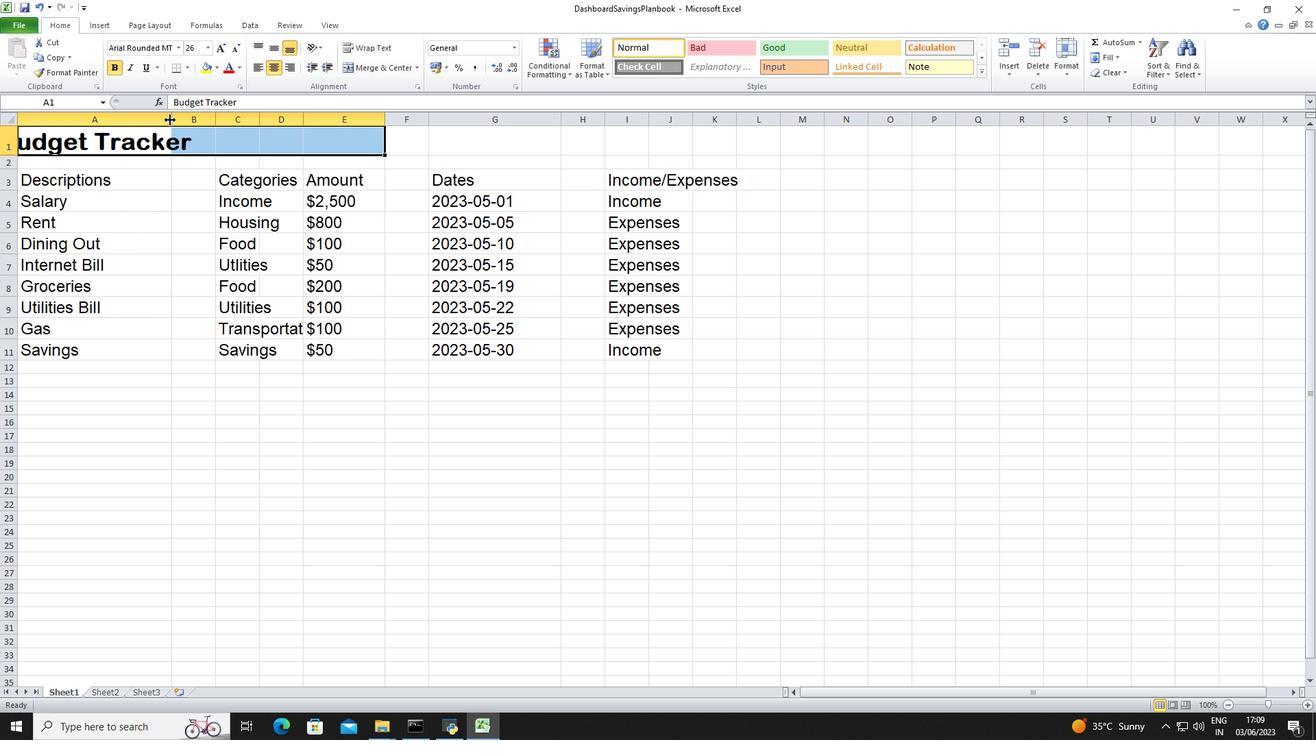 
Action: Mouse moved to (937, 214)
Screenshot: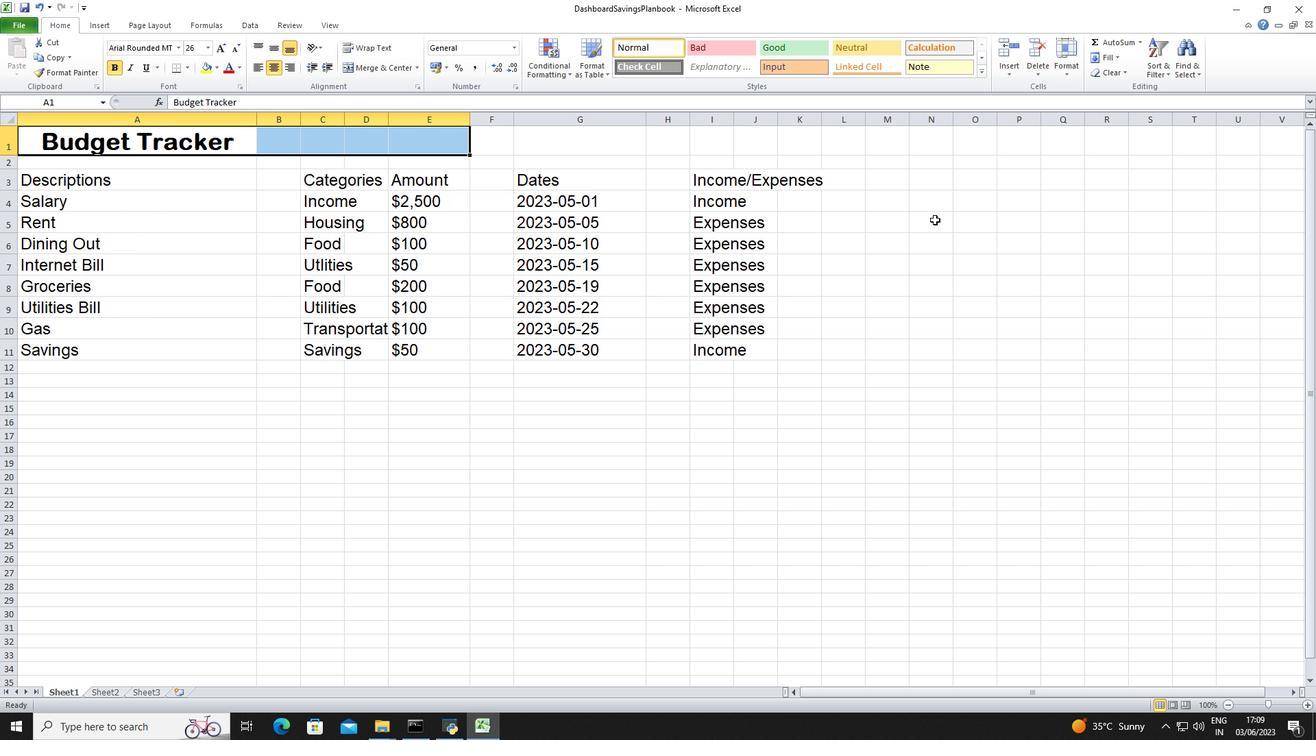 
Action: Mouse pressed left at (937, 214)
Screenshot: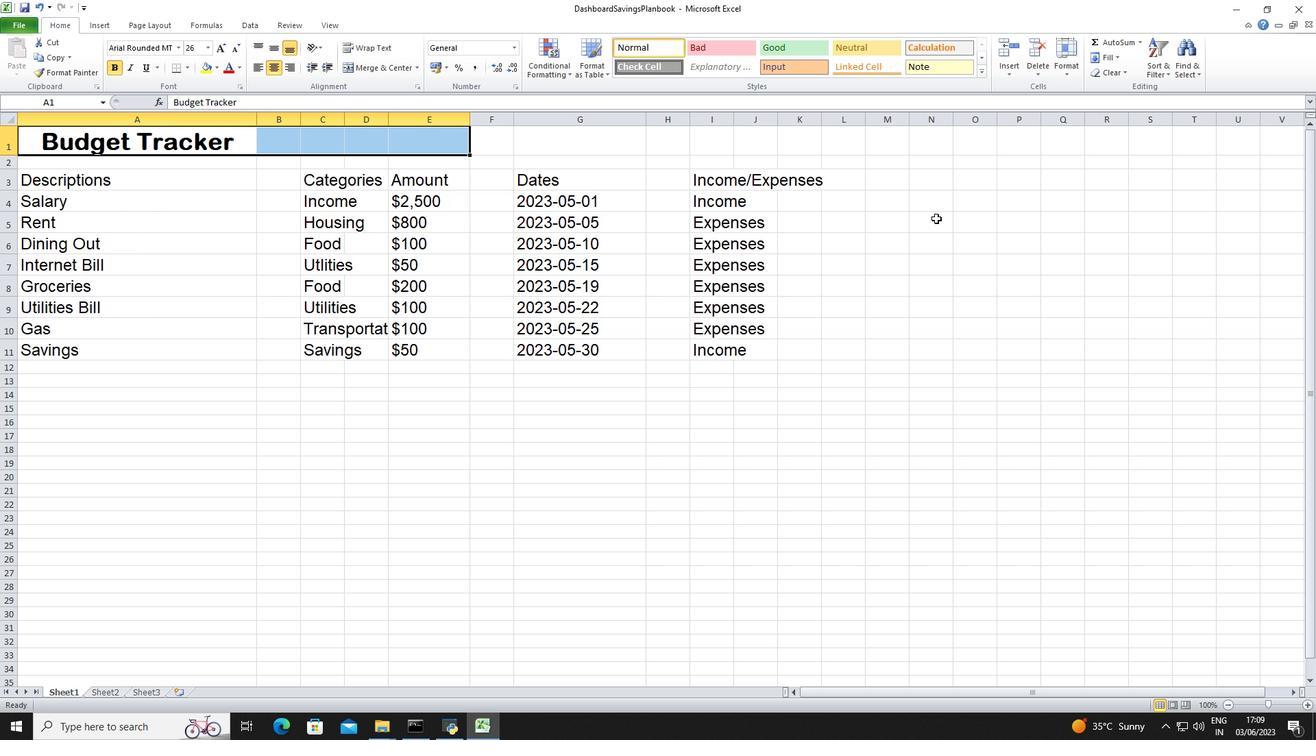 
